 Task: Search one way flight ticket for 1 adult, 1 child, 1 infant in seat in premium economy from Vineyard Haven: Martha's Vineyard Airport to Raleigh: Raleigh-durham International Airport on 8-5-2023. Number of bags: 6 checked bags. Price is upto 50000. Outbound departure time preference is 21:30.
Action: Mouse moved to (317, 307)
Screenshot: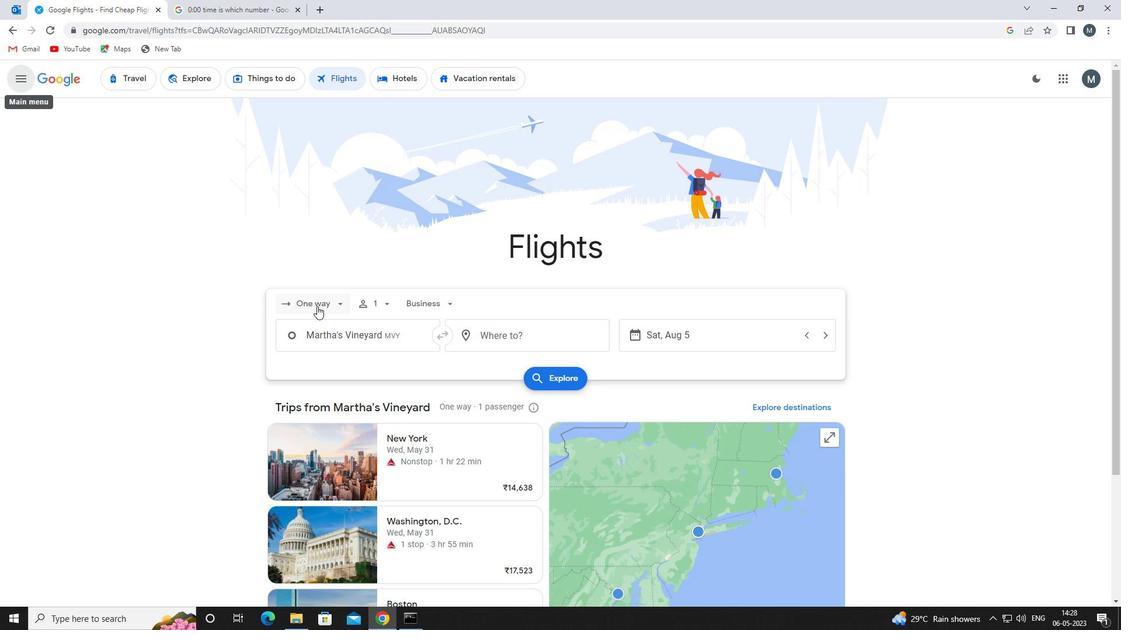 
Action: Mouse pressed left at (317, 307)
Screenshot: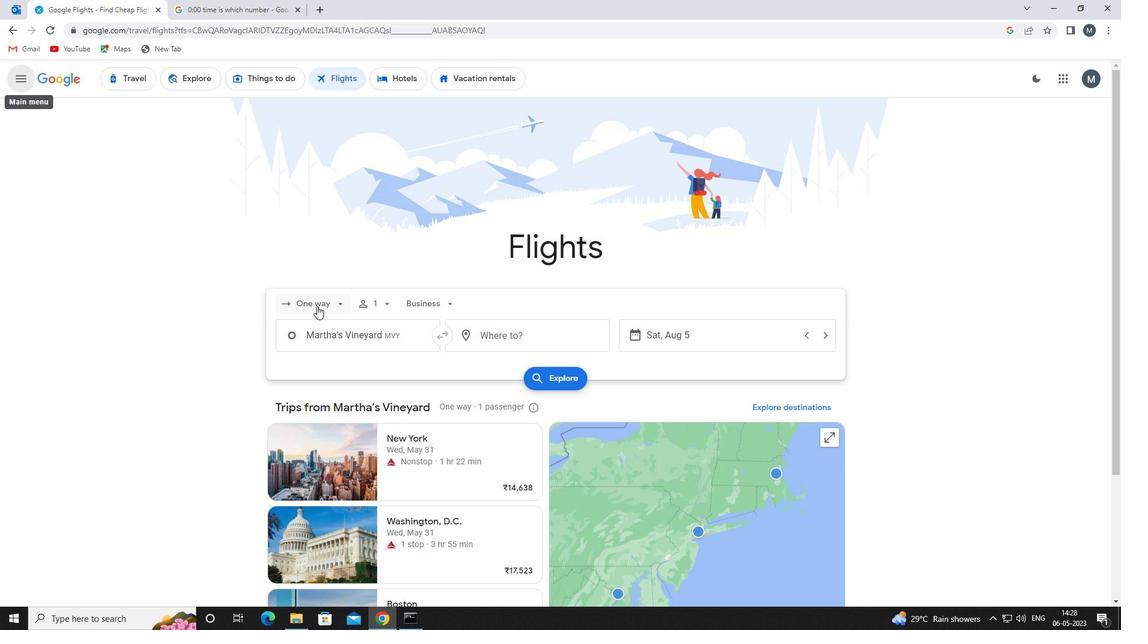 
Action: Mouse moved to (325, 363)
Screenshot: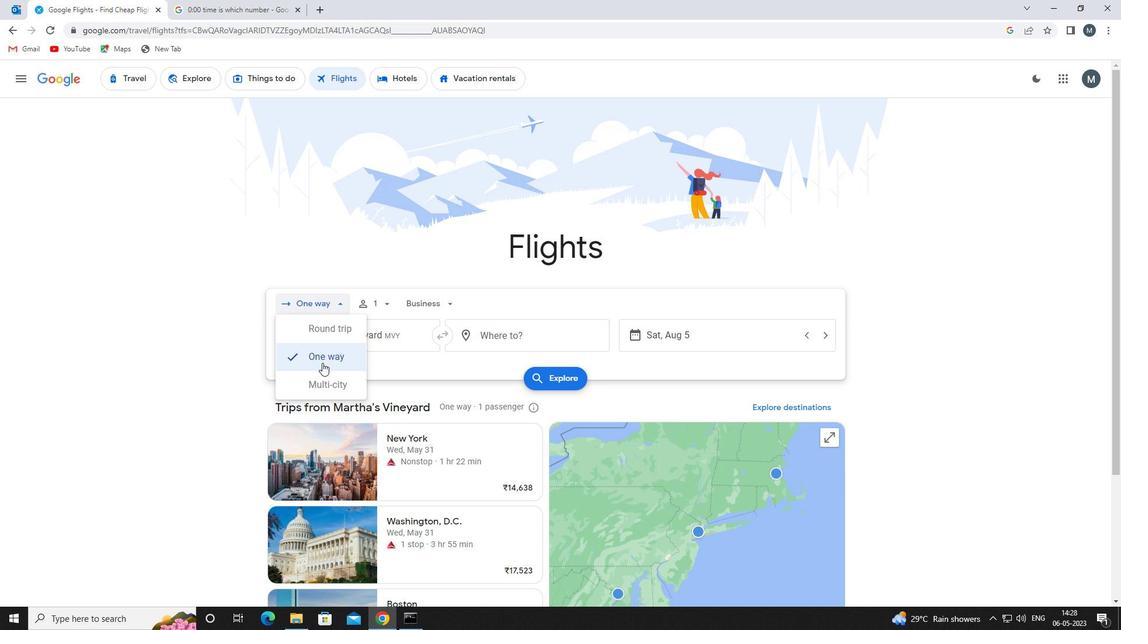 
Action: Mouse pressed left at (325, 363)
Screenshot: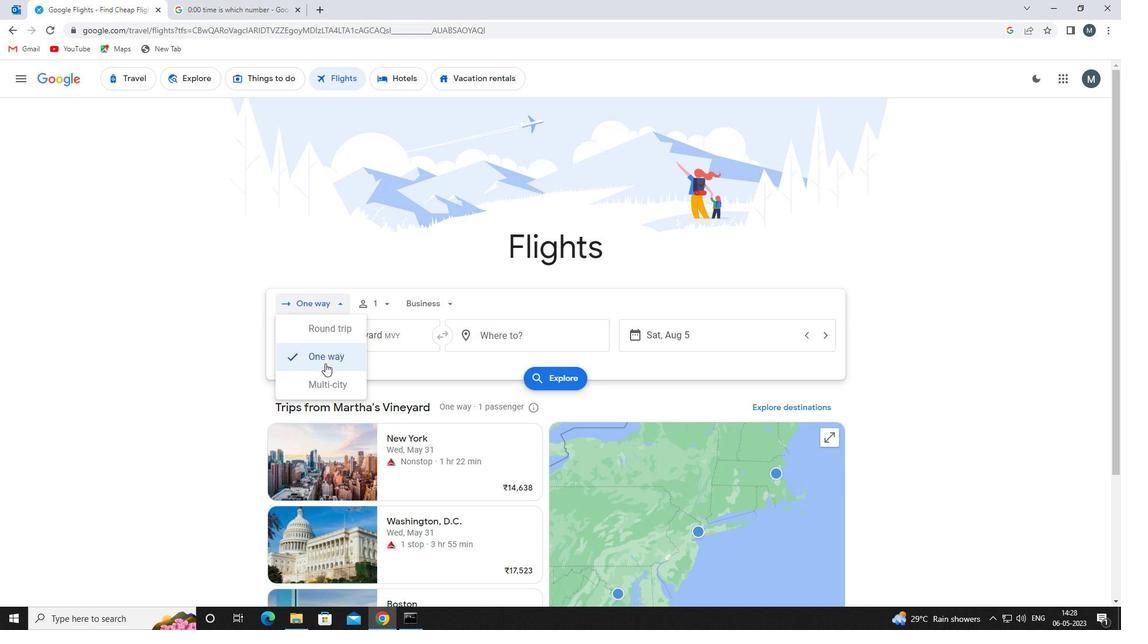 
Action: Mouse moved to (380, 306)
Screenshot: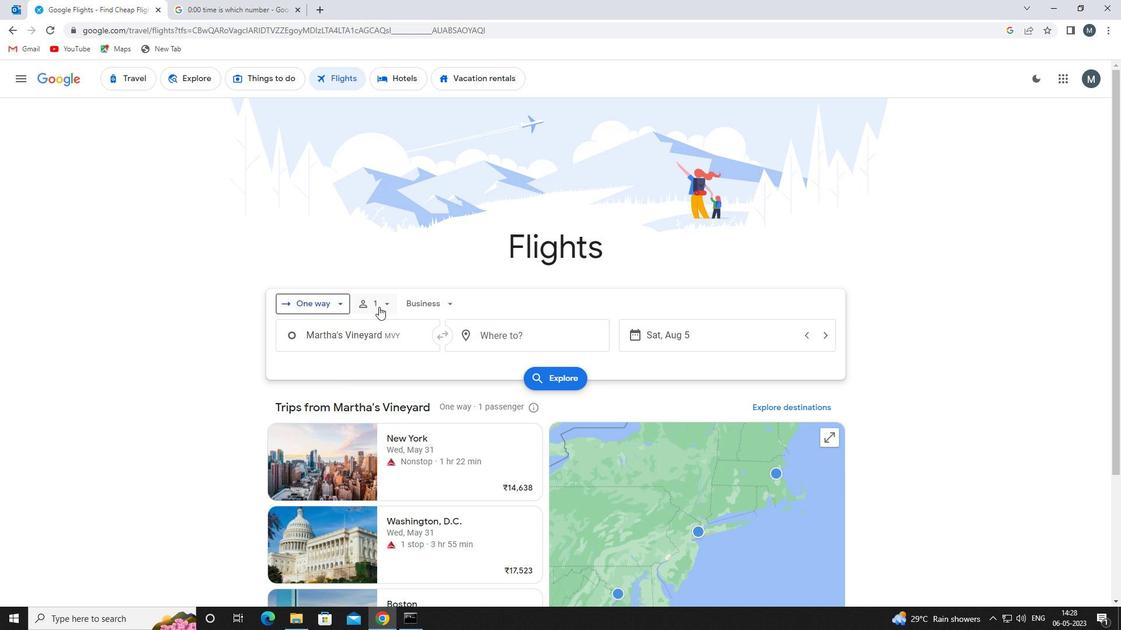 
Action: Mouse pressed left at (380, 306)
Screenshot: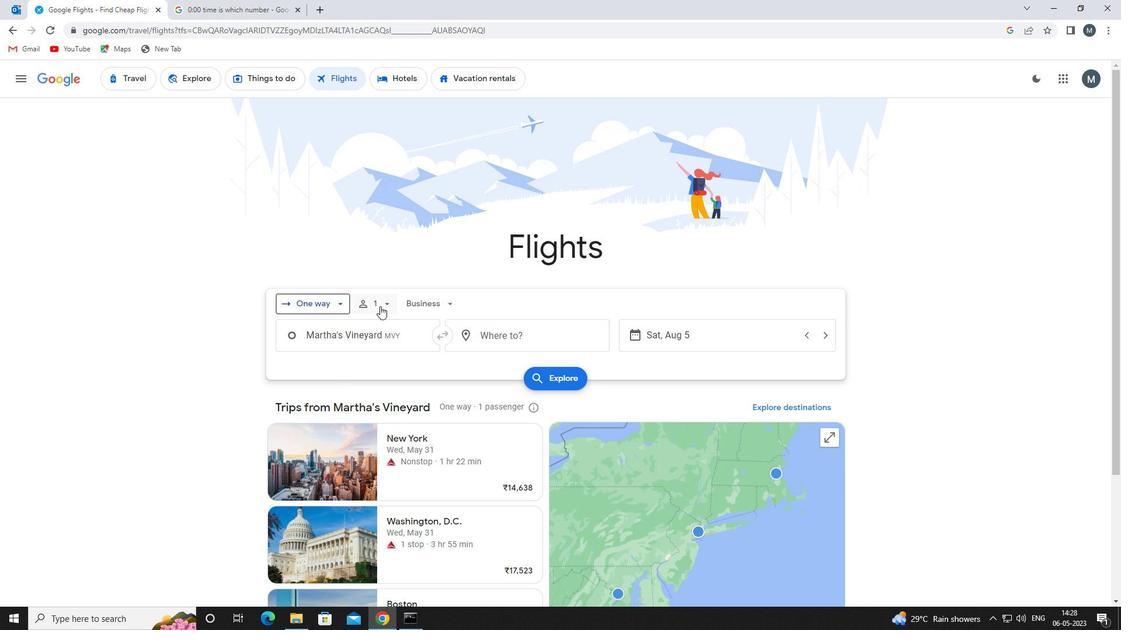 
Action: Mouse moved to (479, 394)
Screenshot: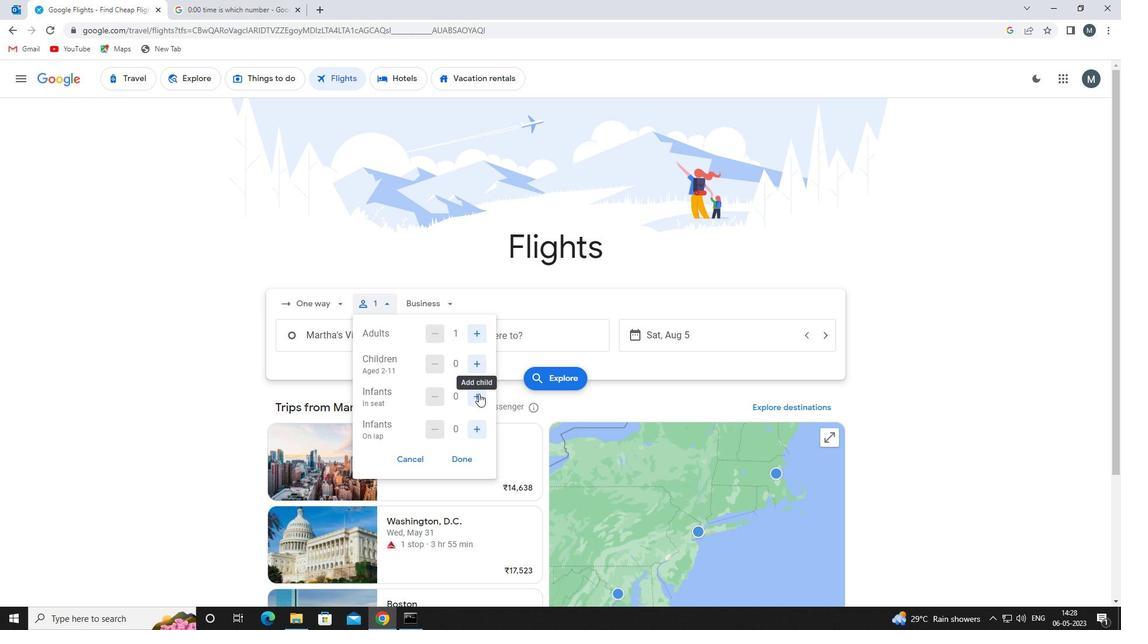
Action: Mouse pressed left at (479, 394)
Screenshot: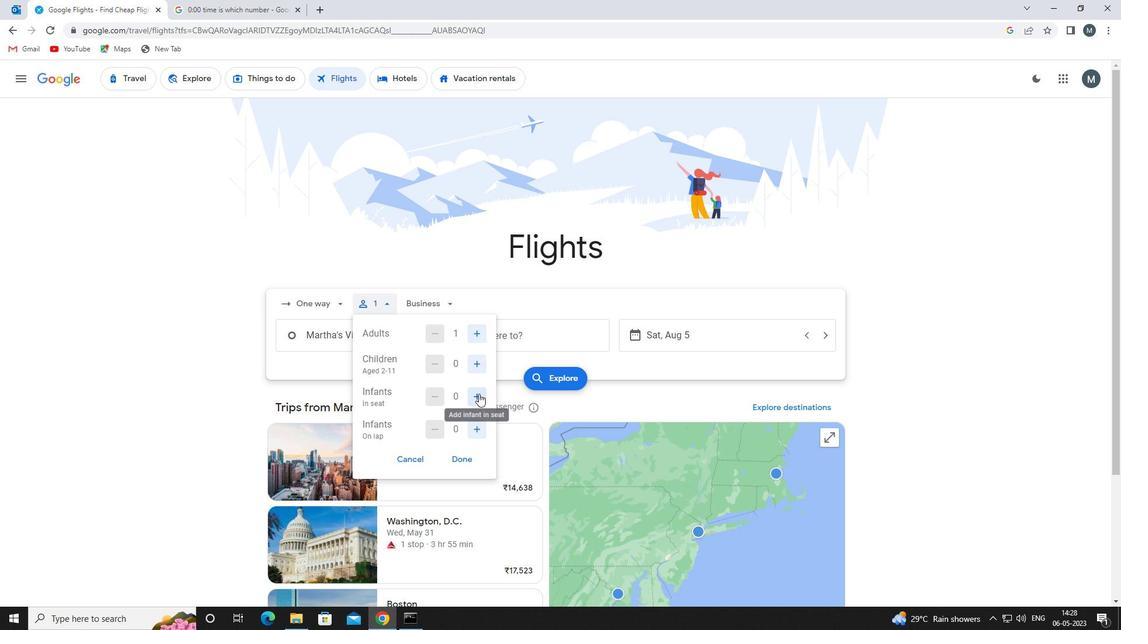 
Action: Mouse moved to (473, 363)
Screenshot: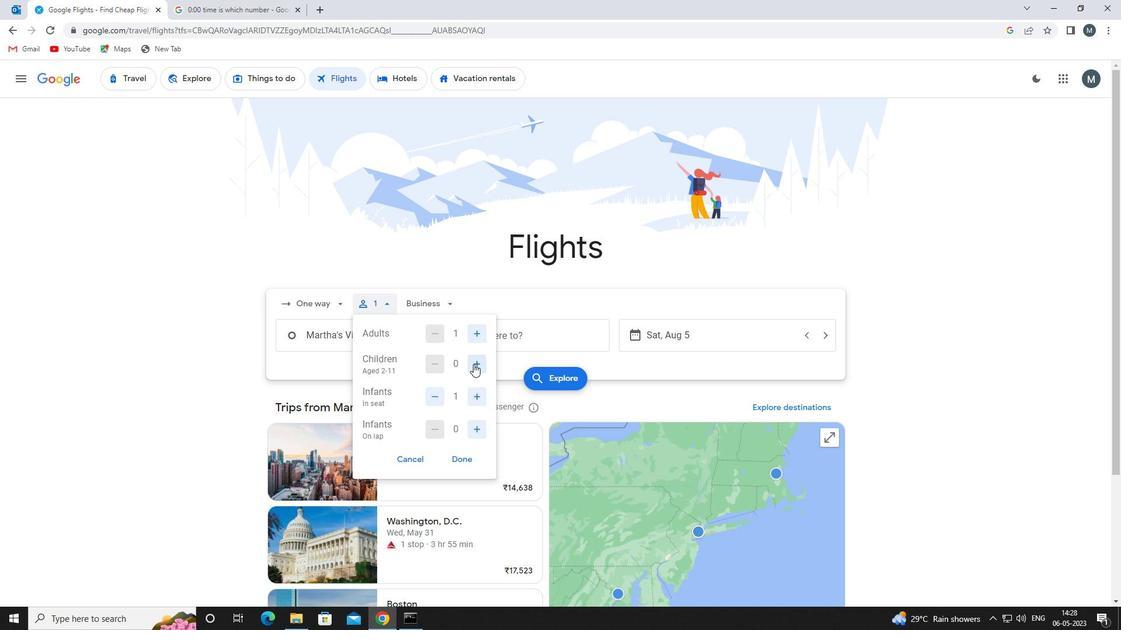 
Action: Mouse pressed left at (473, 363)
Screenshot: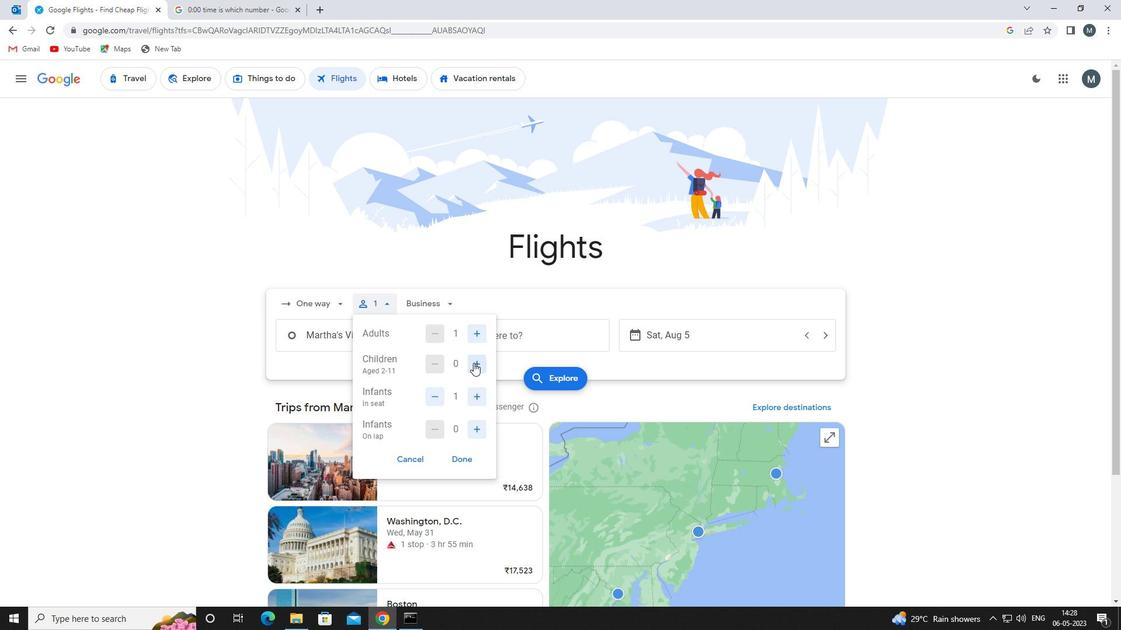 
Action: Mouse moved to (467, 459)
Screenshot: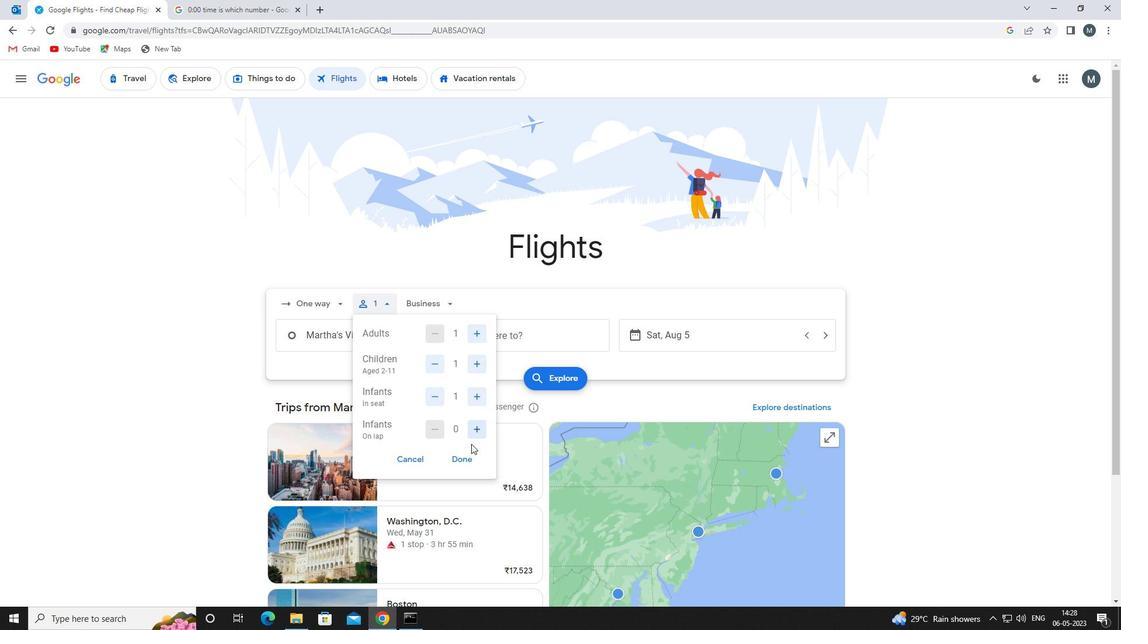 
Action: Mouse pressed left at (467, 459)
Screenshot: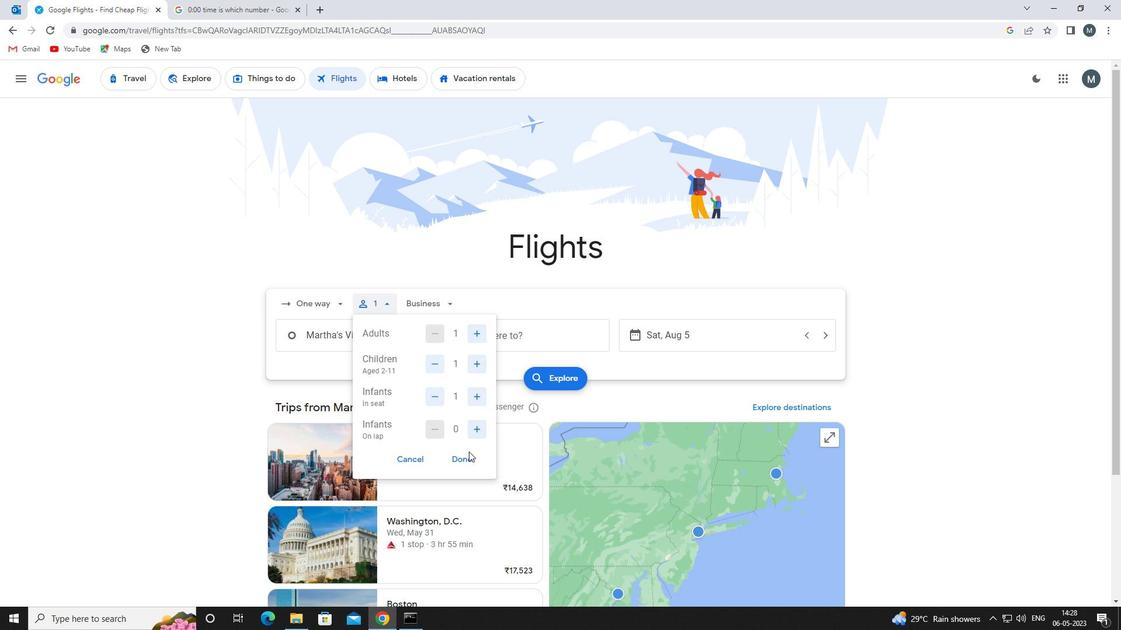 
Action: Mouse moved to (428, 303)
Screenshot: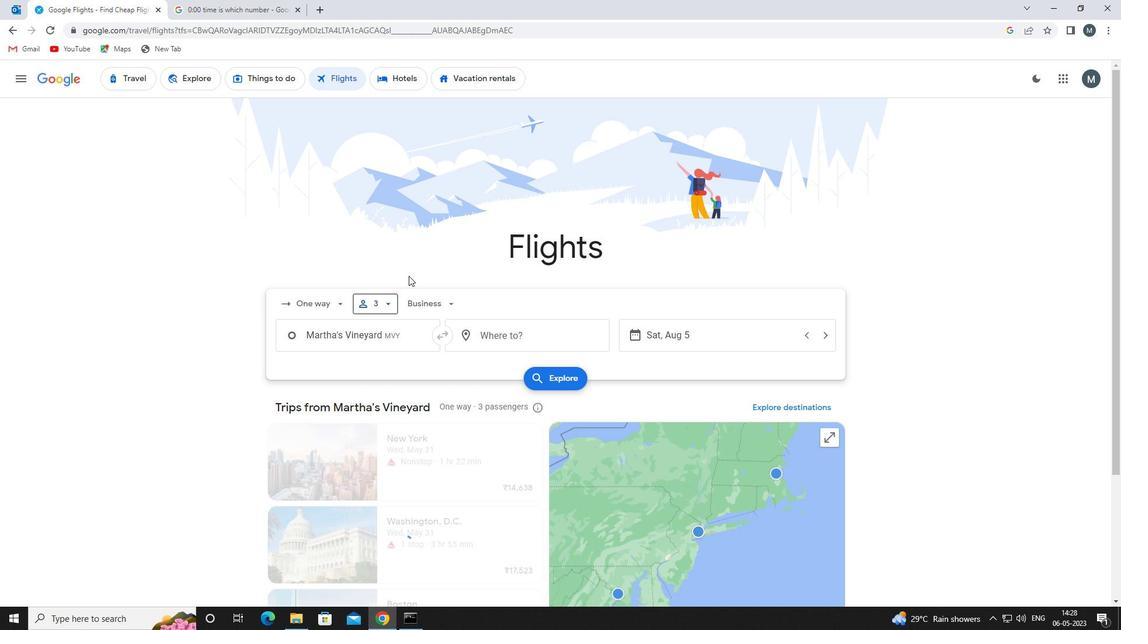 
Action: Mouse pressed left at (428, 303)
Screenshot: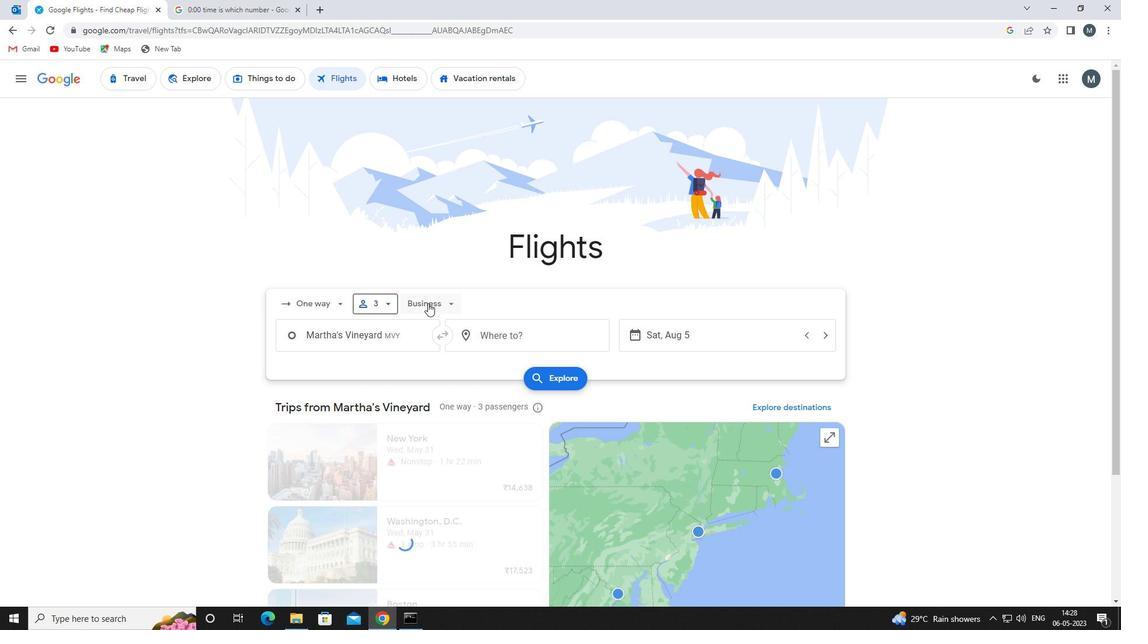 
Action: Mouse moved to (441, 356)
Screenshot: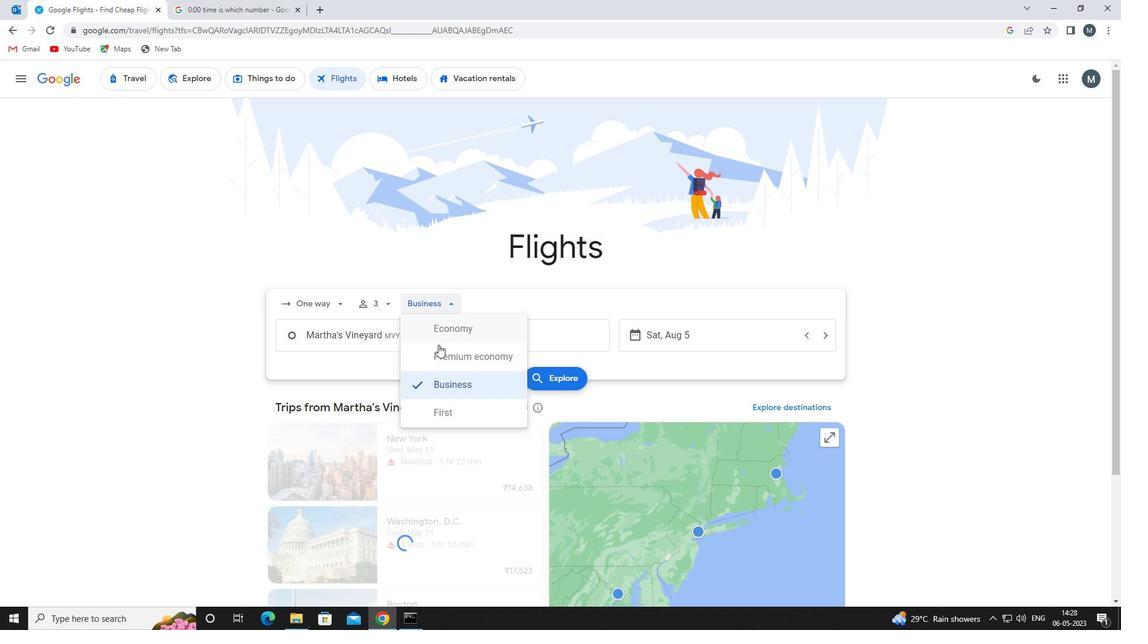 
Action: Mouse pressed left at (441, 356)
Screenshot: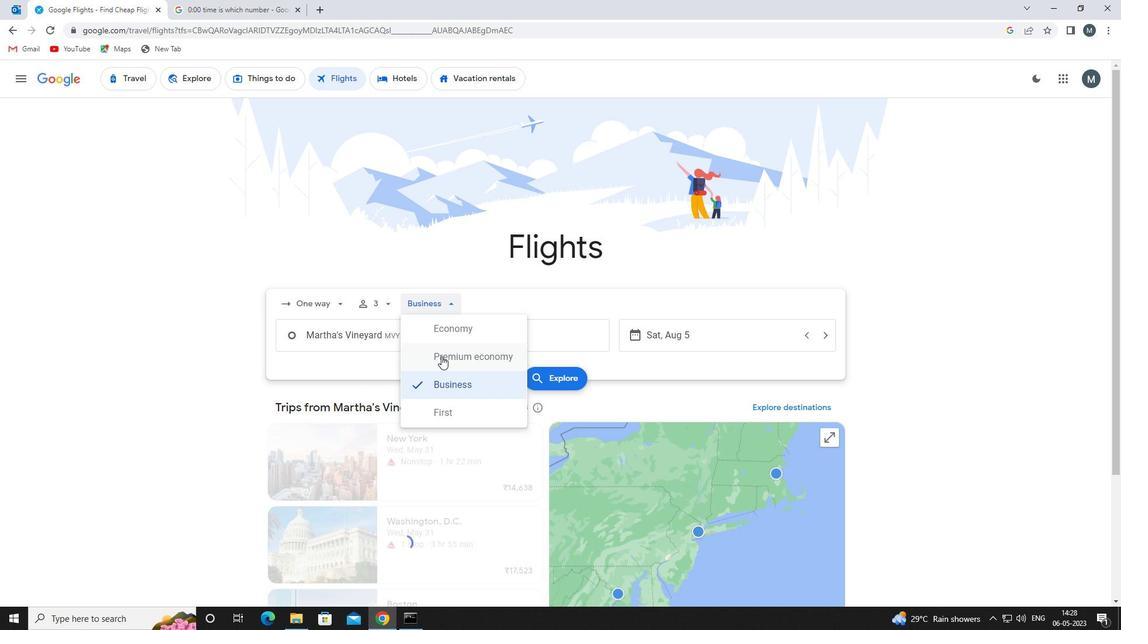 
Action: Mouse moved to (362, 333)
Screenshot: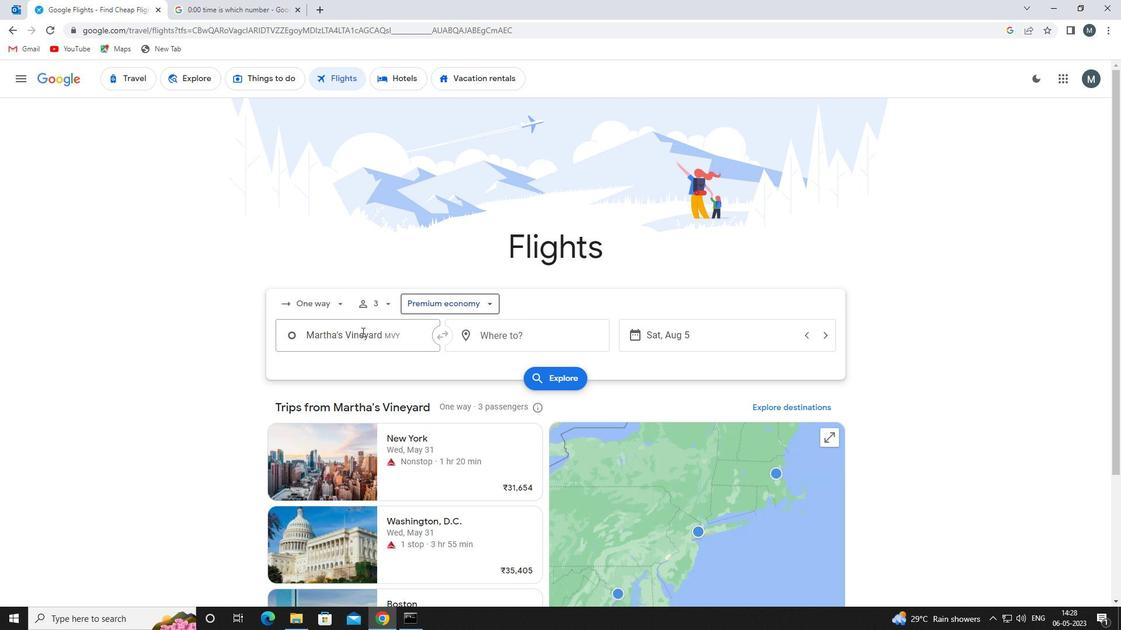 
Action: Mouse pressed left at (362, 333)
Screenshot: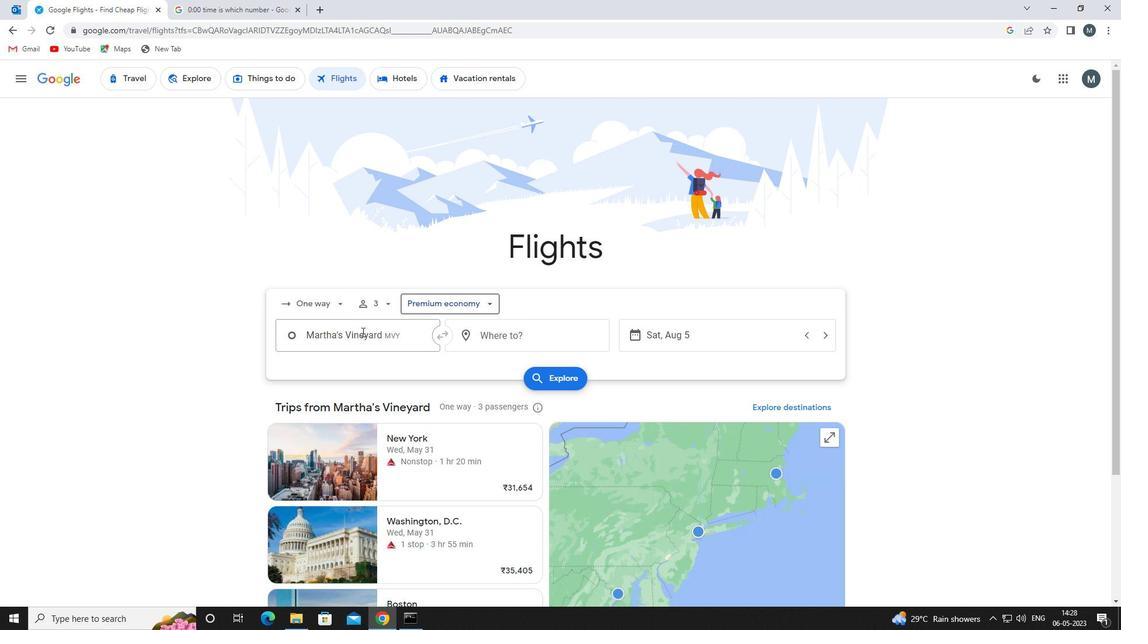 
Action: Mouse moved to (360, 333)
Screenshot: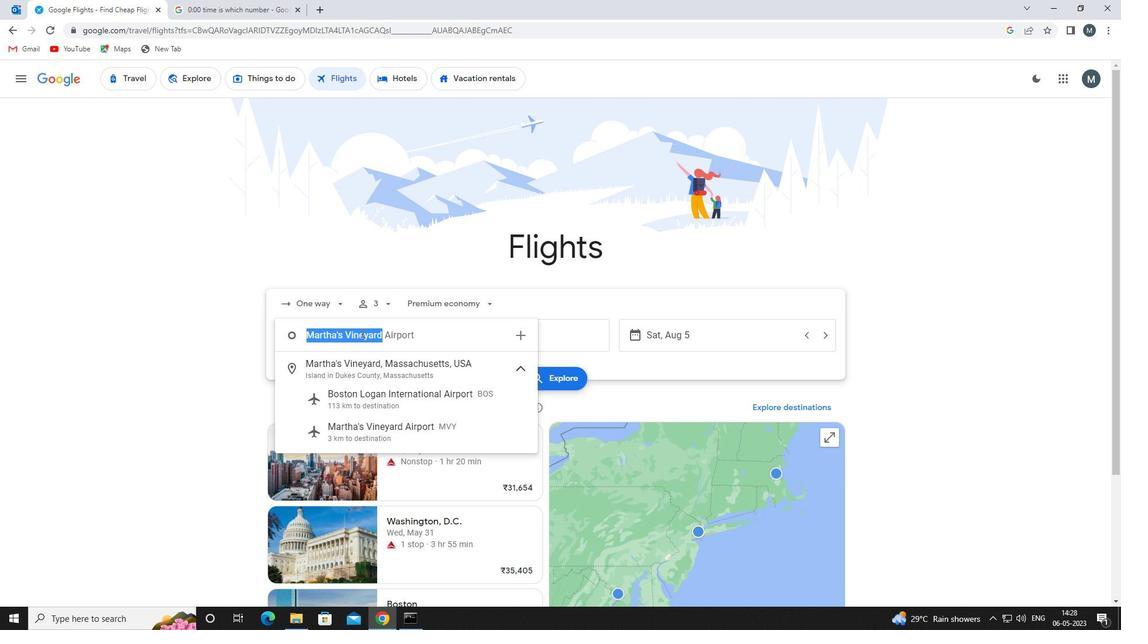 
Action: Key pressed marths
Screenshot: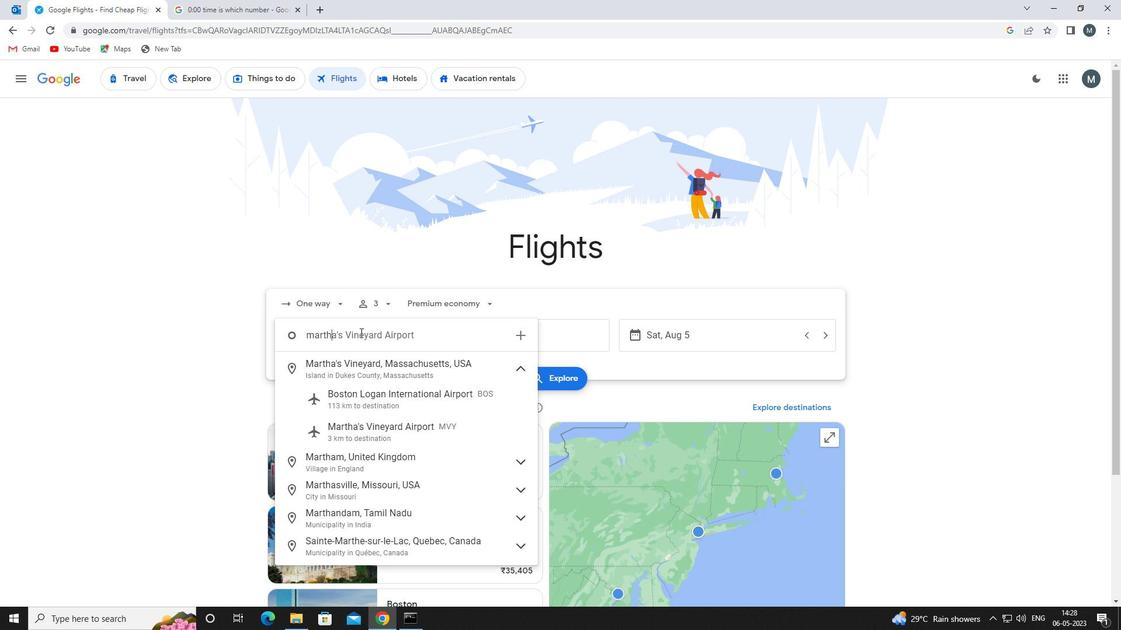 
Action: Mouse moved to (406, 432)
Screenshot: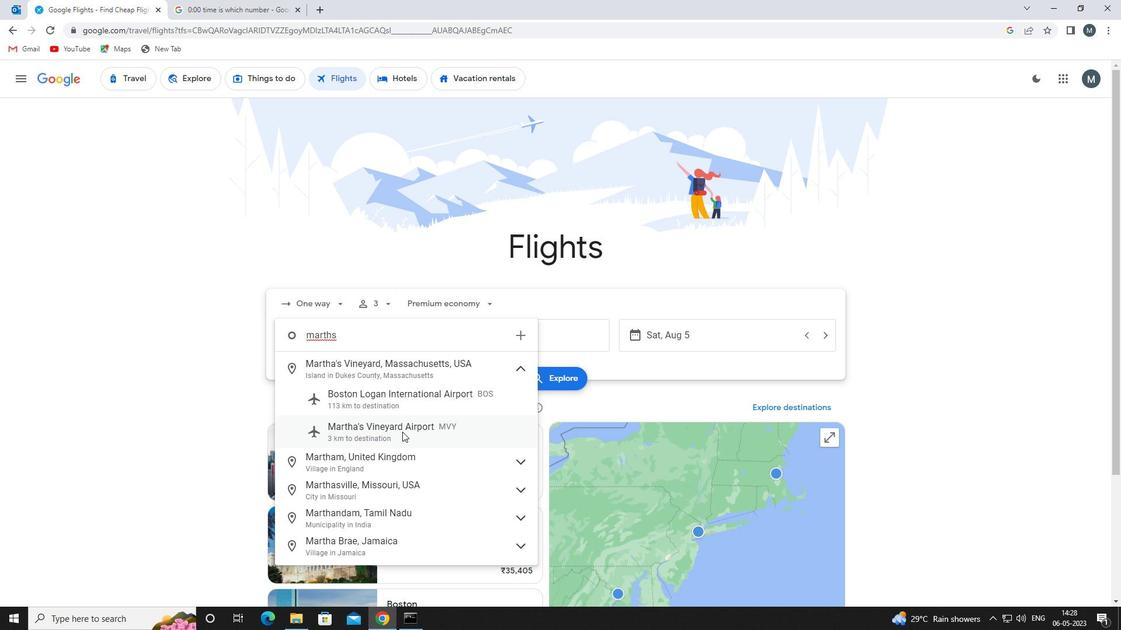 
Action: Mouse pressed left at (406, 432)
Screenshot: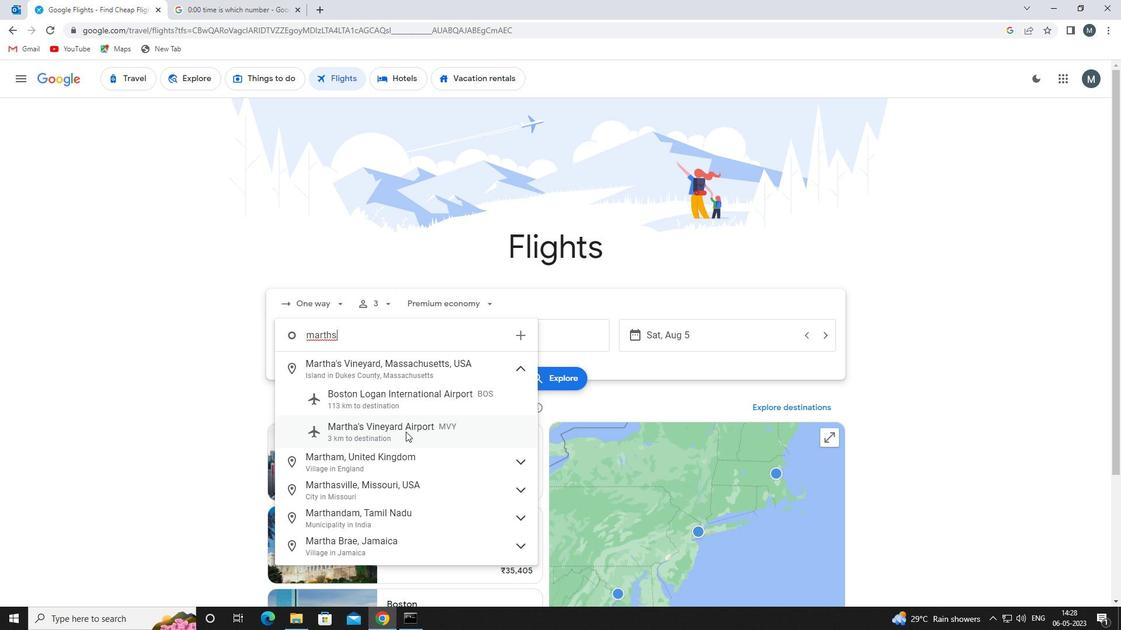 
Action: Mouse moved to (511, 341)
Screenshot: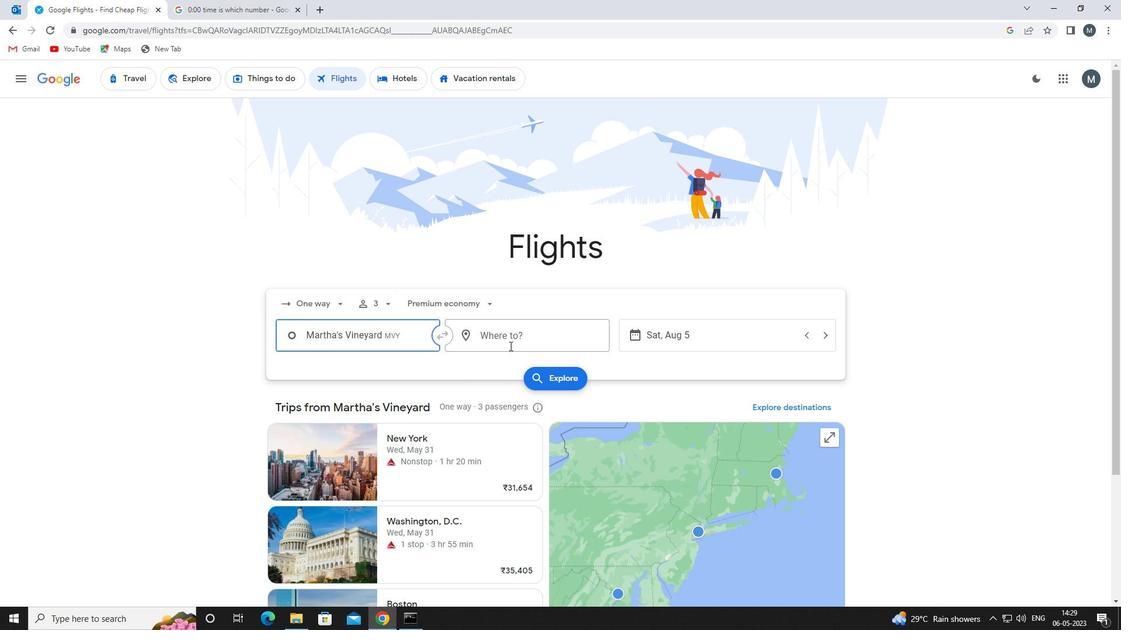 
Action: Mouse pressed left at (511, 341)
Screenshot: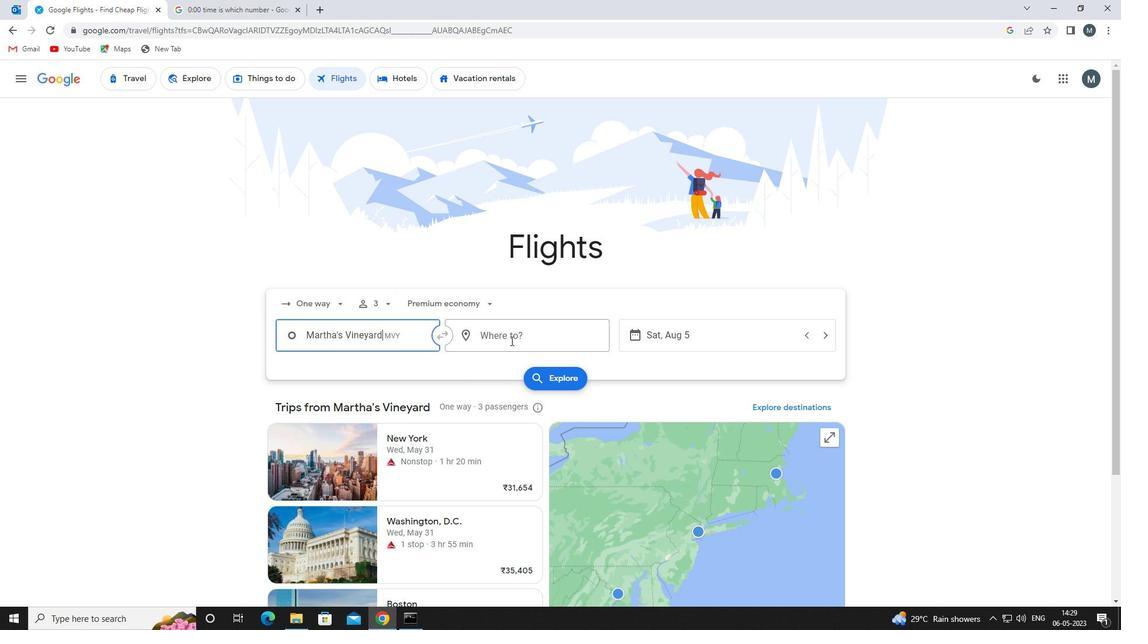 
Action: Mouse moved to (510, 341)
Screenshot: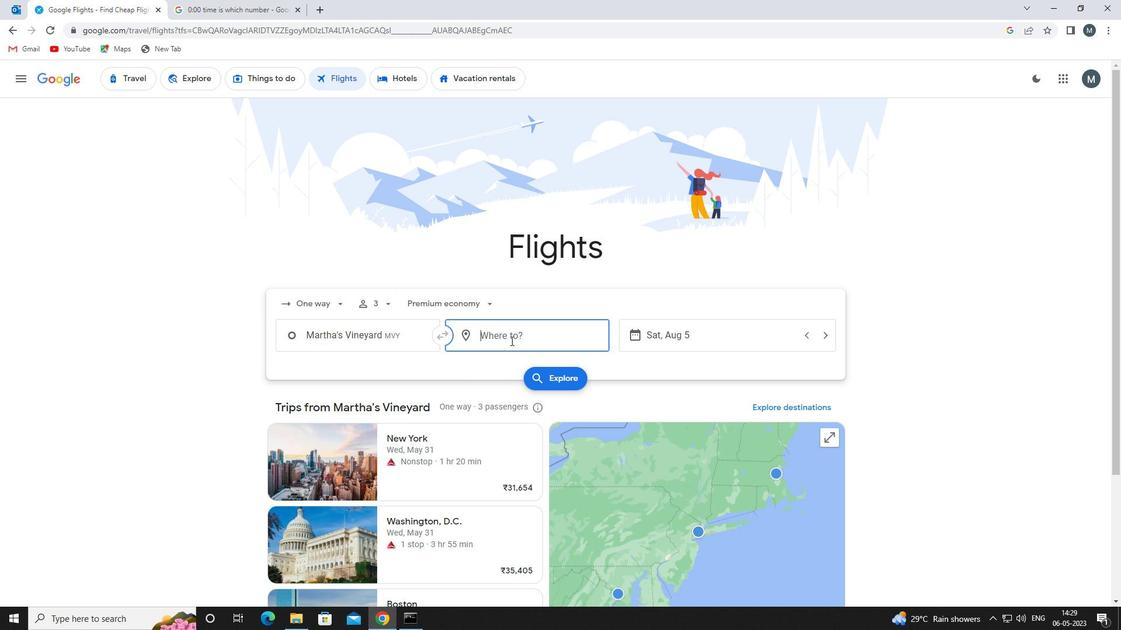 
Action: Key pressed raleigh<Key.space>d
Screenshot: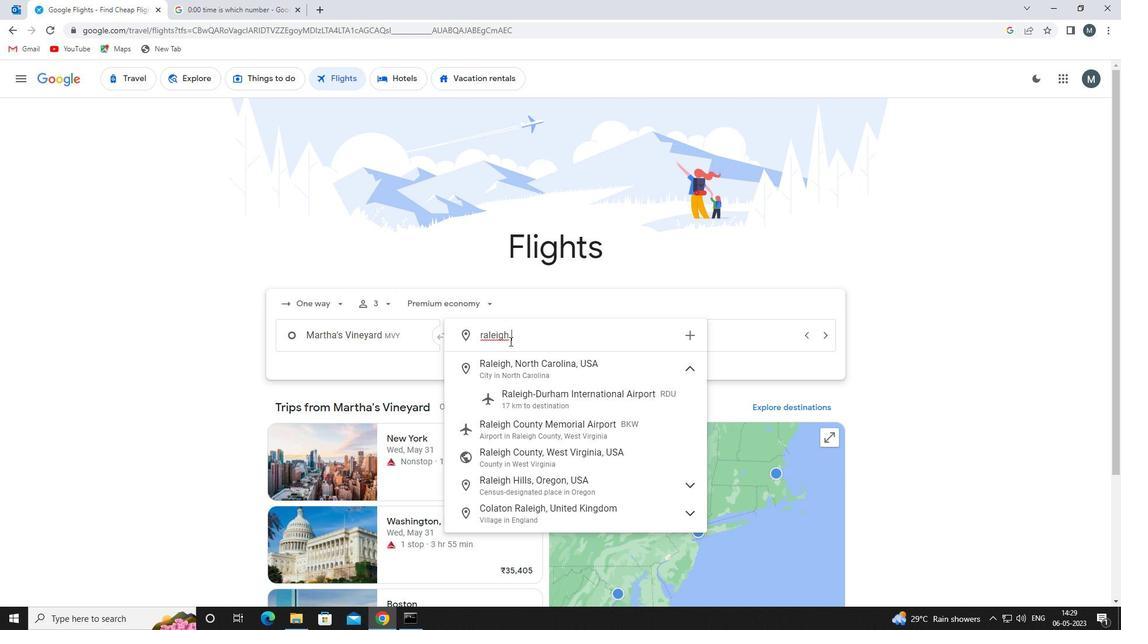 
Action: Mouse moved to (519, 366)
Screenshot: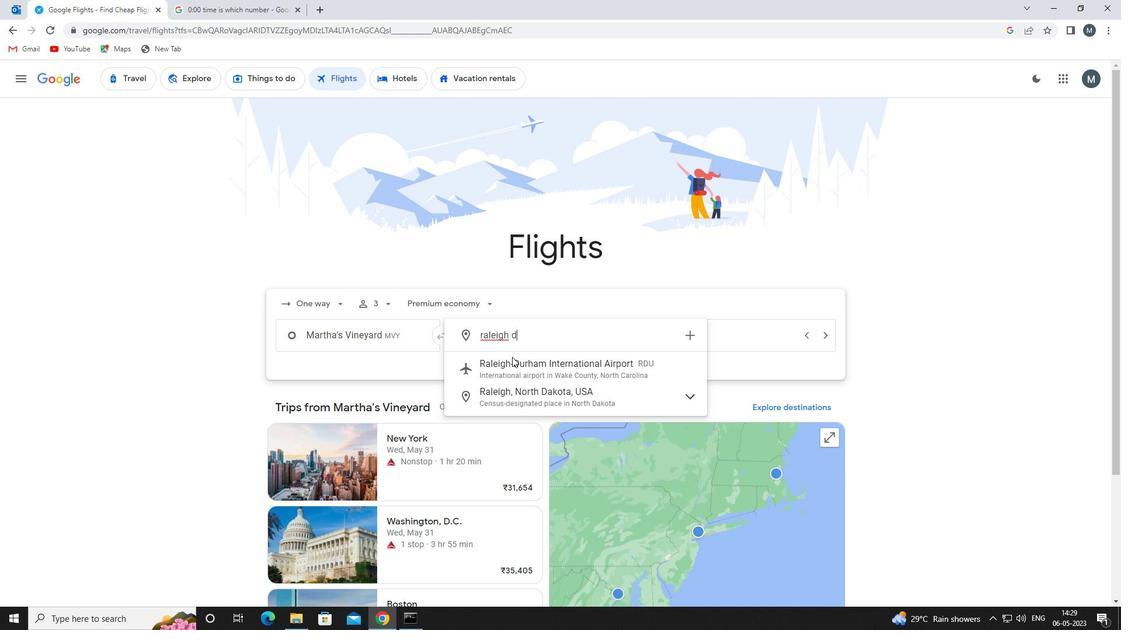 
Action: Mouse pressed left at (519, 366)
Screenshot: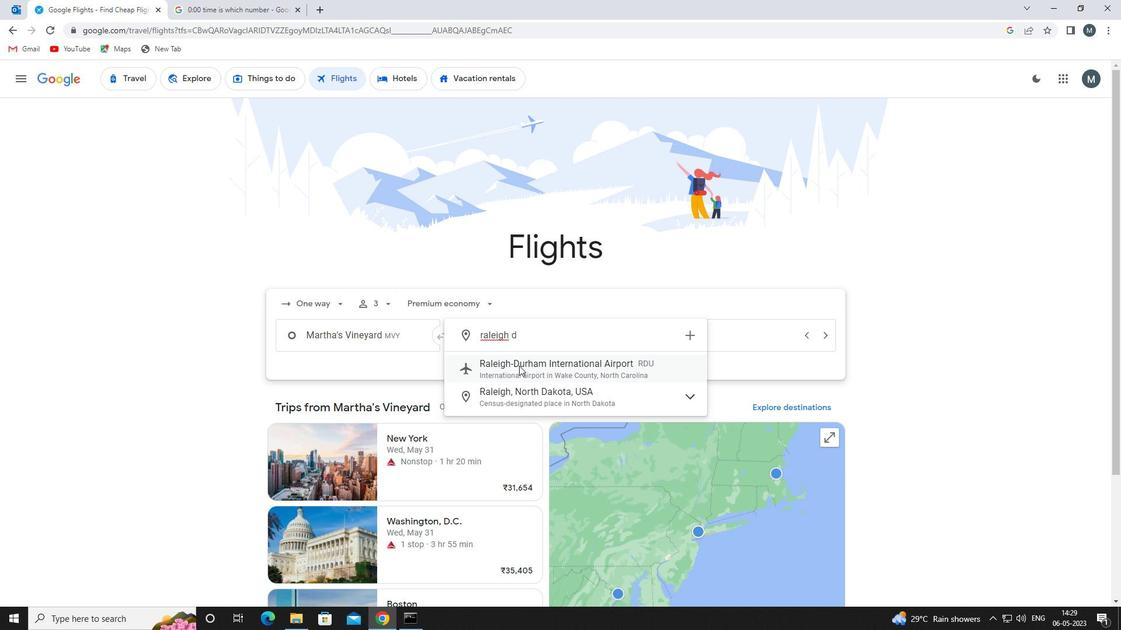 
Action: Mouse moved to (659, 338)
Screenshot: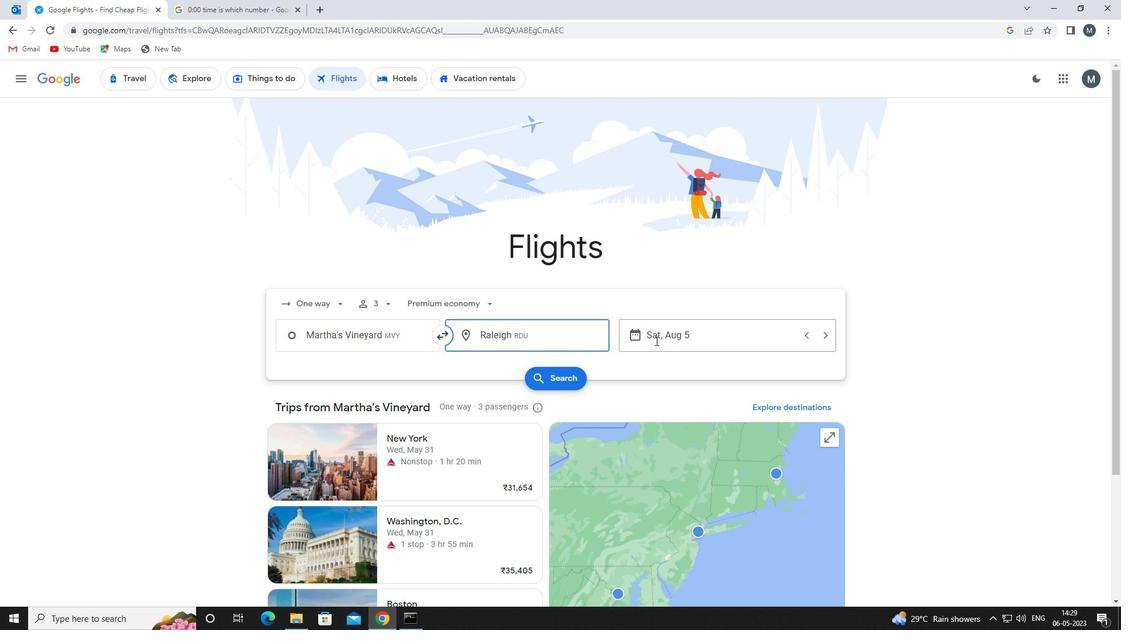 
Action: Mouse pressed left at (659, 338)
Screenshot: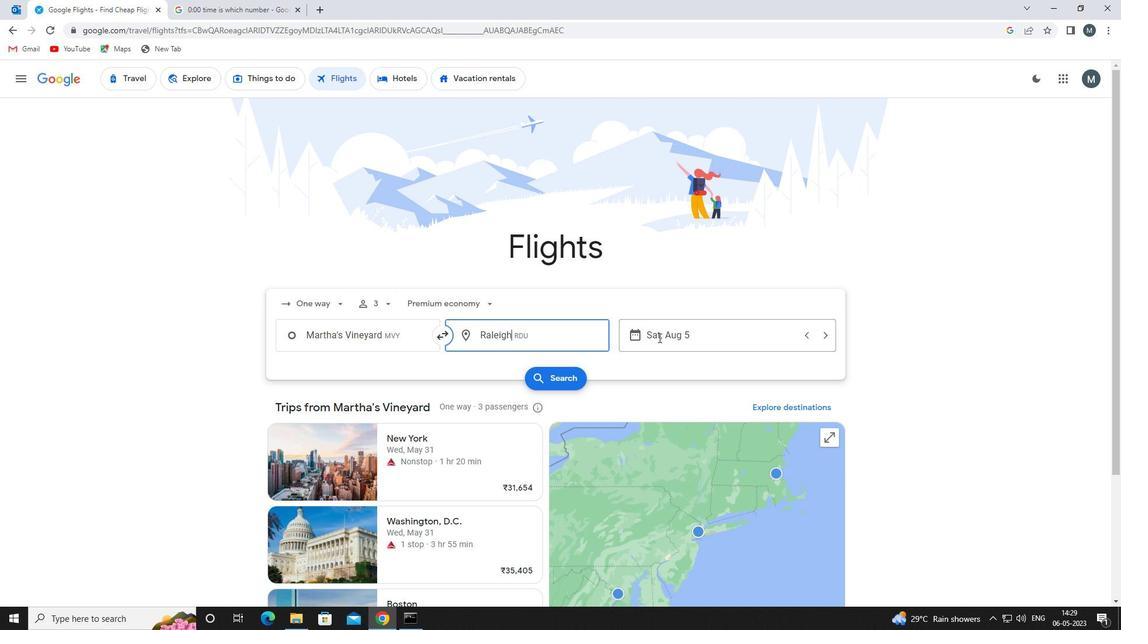 
Action: Mouse moved to (588, 398)
Screenshot: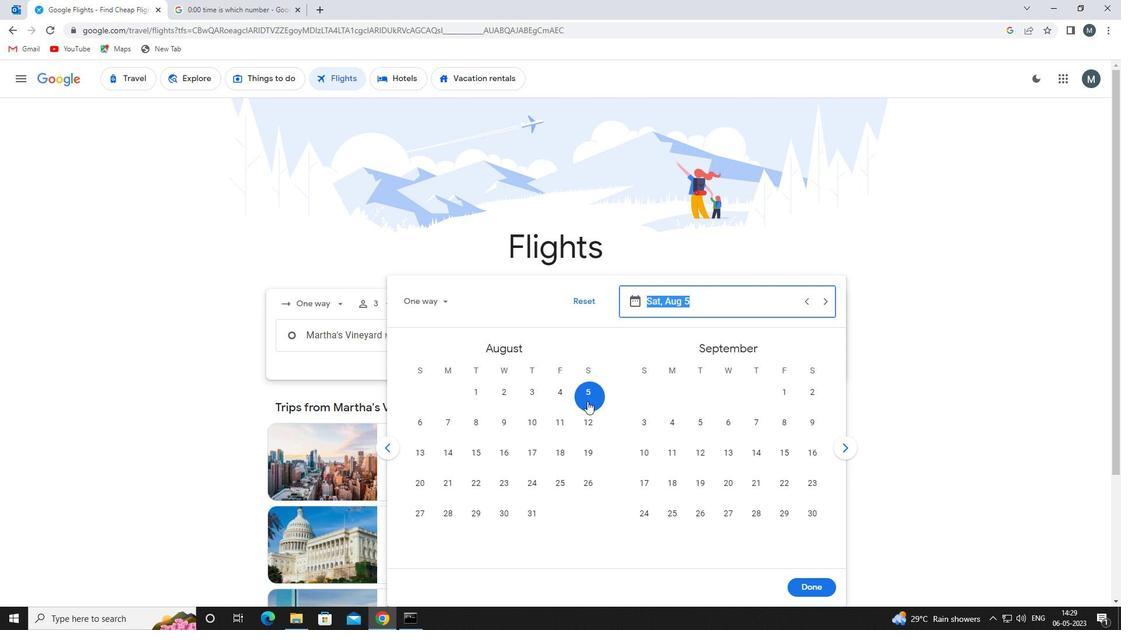 
Action: Mouse pressed left at (588, 398)
Screenshot: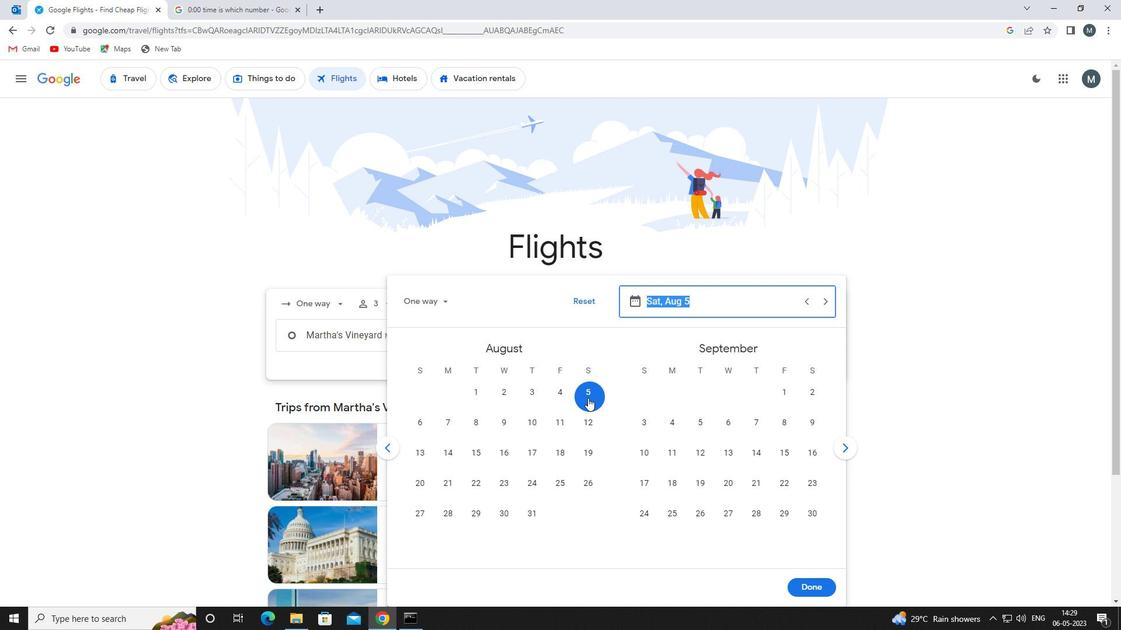 
Action: Mouse moved to (817, 585)
Screenshot: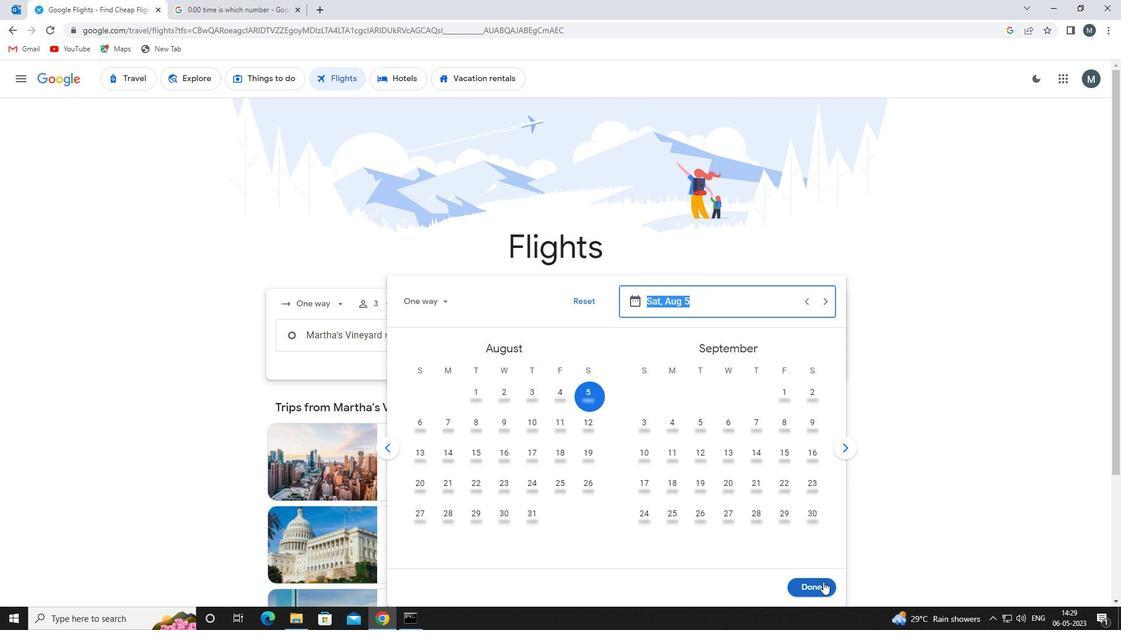 
Action: Mouse pressed left at (817, 585)
Screenshot: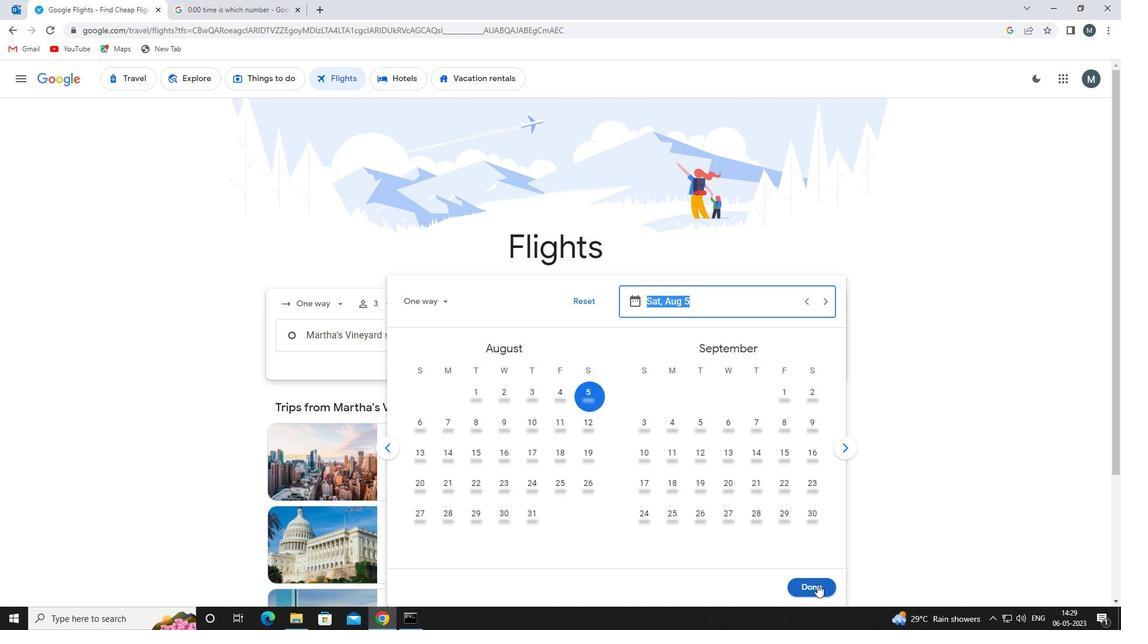 
Action: Mouse moved to (569, 385)
Screenshot: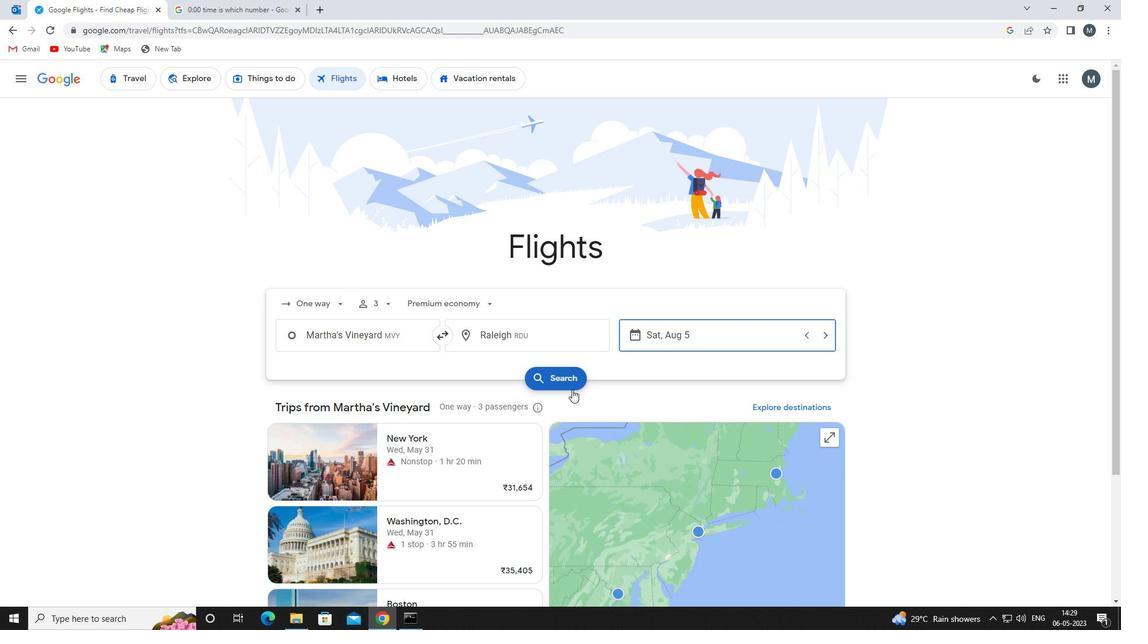 
Action: Mouse pressed left at (569, 385)
Screenshot: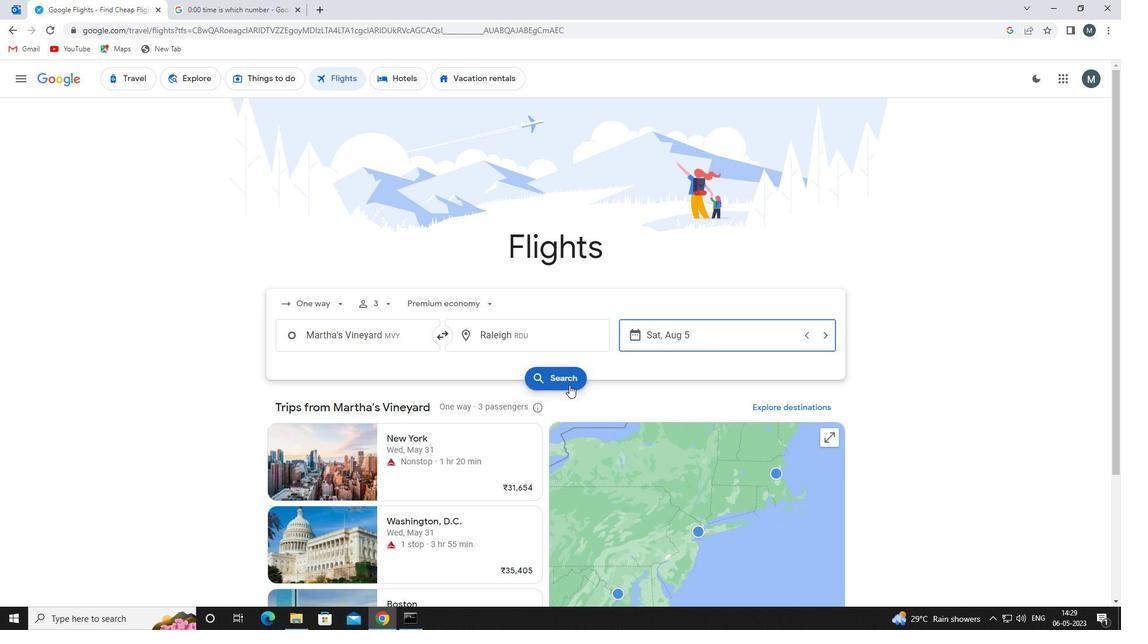 
Action: Mouse moved to (304, 182)
Screenshot: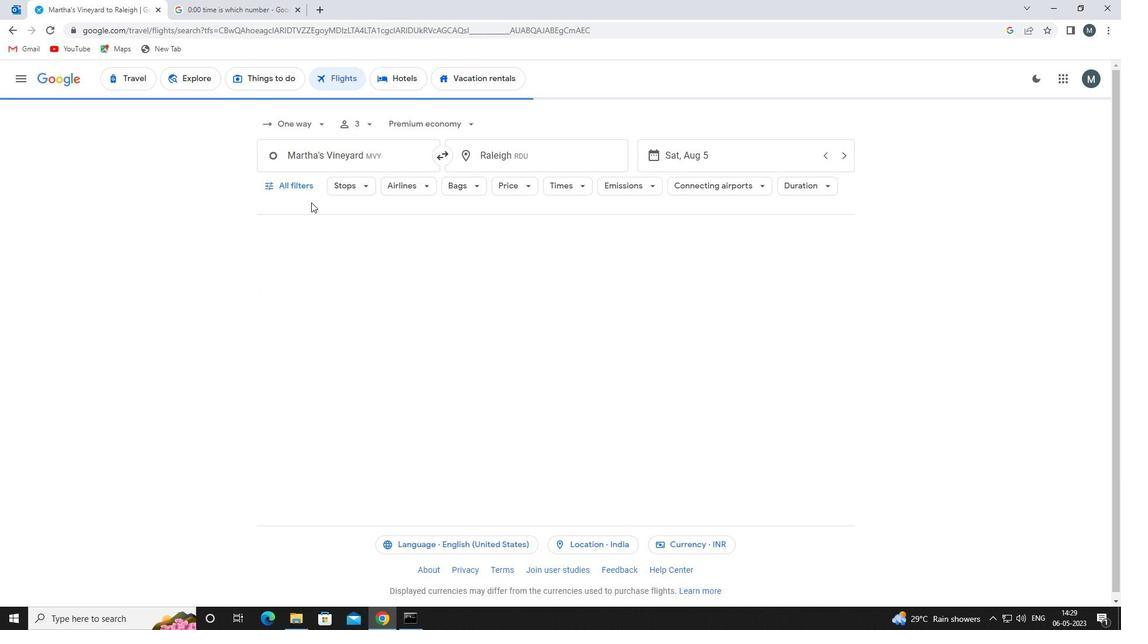 
Action: Mouse pressed left at (304, 182)
Screenshot: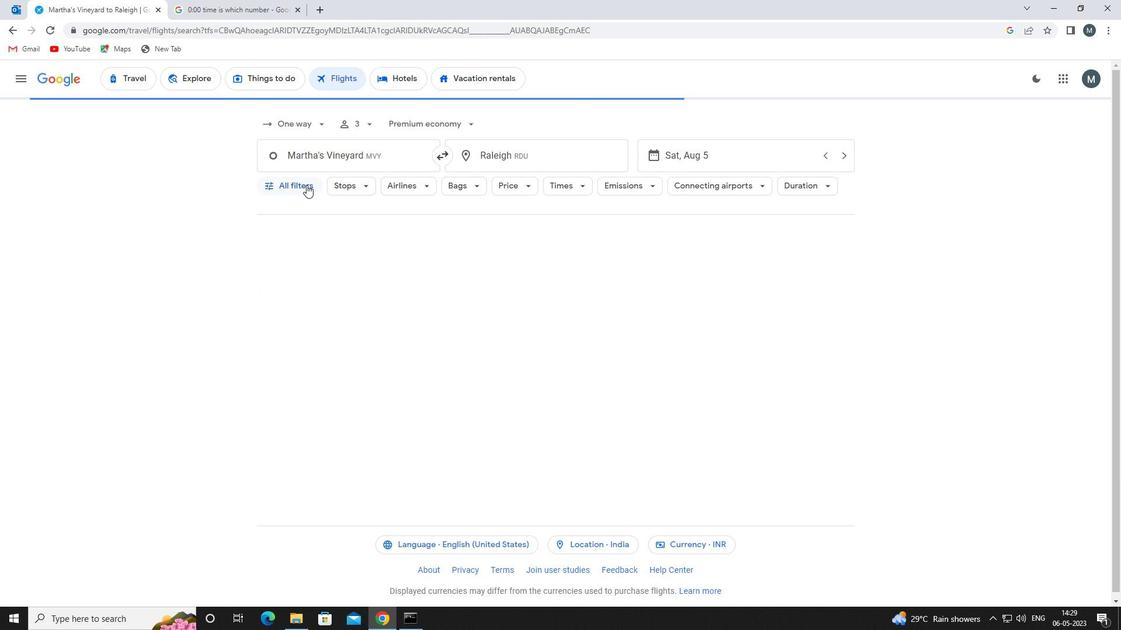 
Action: Mouse moved to (381, 333)
Screenshot: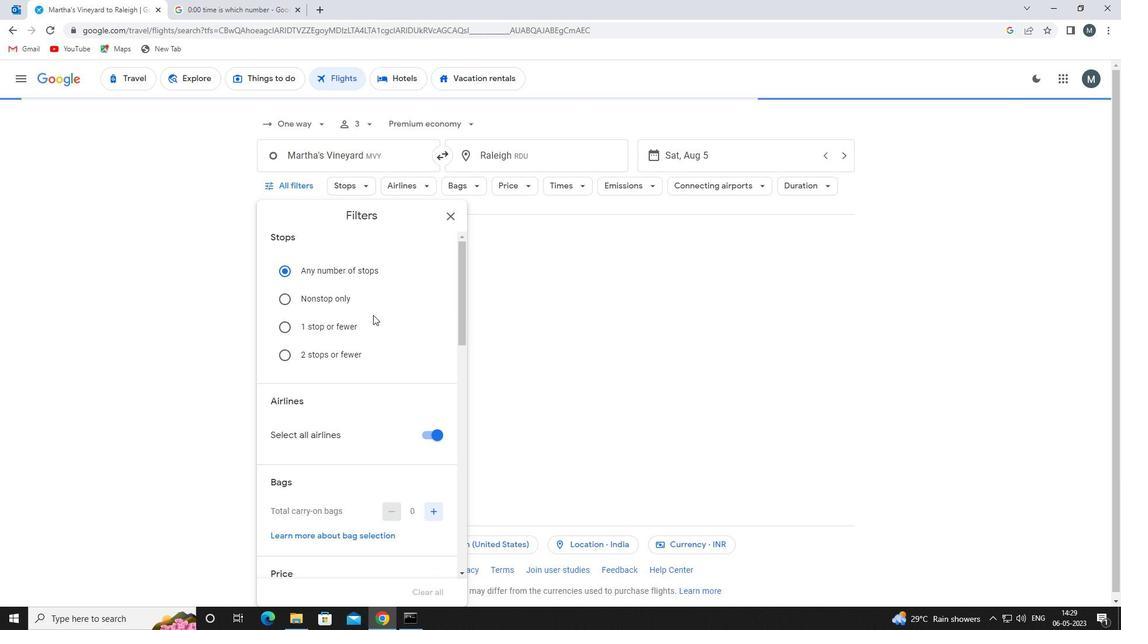 
Action: Mouse scrolled (381, 333) with delta (0, 0)
Screenshot: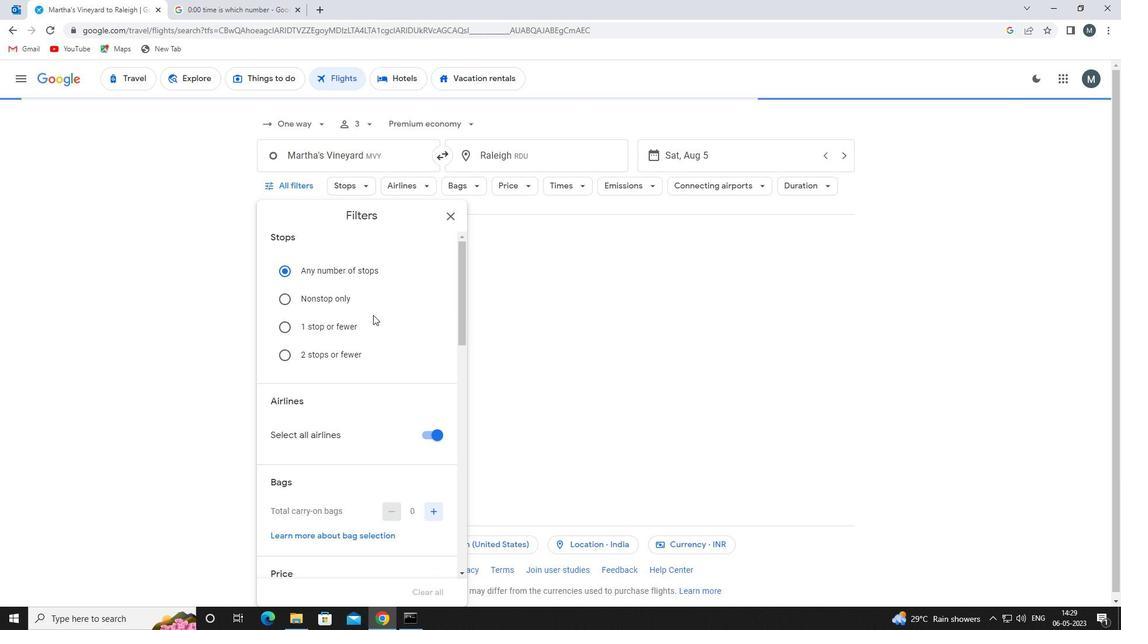
Action: Mouse moved to (381, 335)
Screenshot: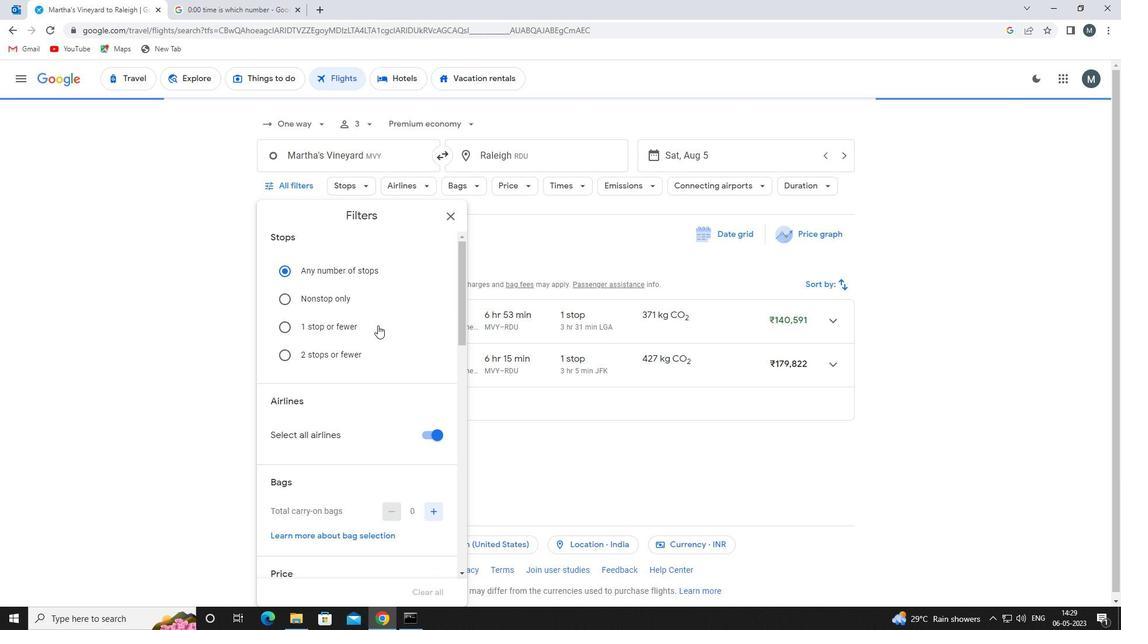 
Action: Mouse scrolled (381, 335) with delta (0, 0)
Screenshot: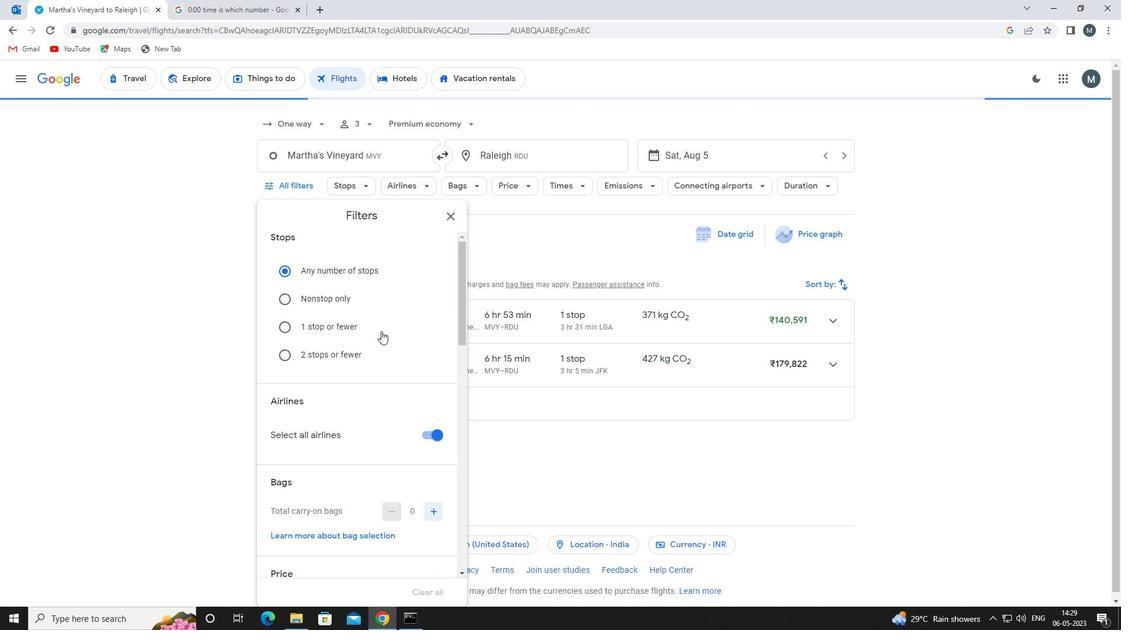 
Action: Mouse moved to (421, 321)
Screenshot: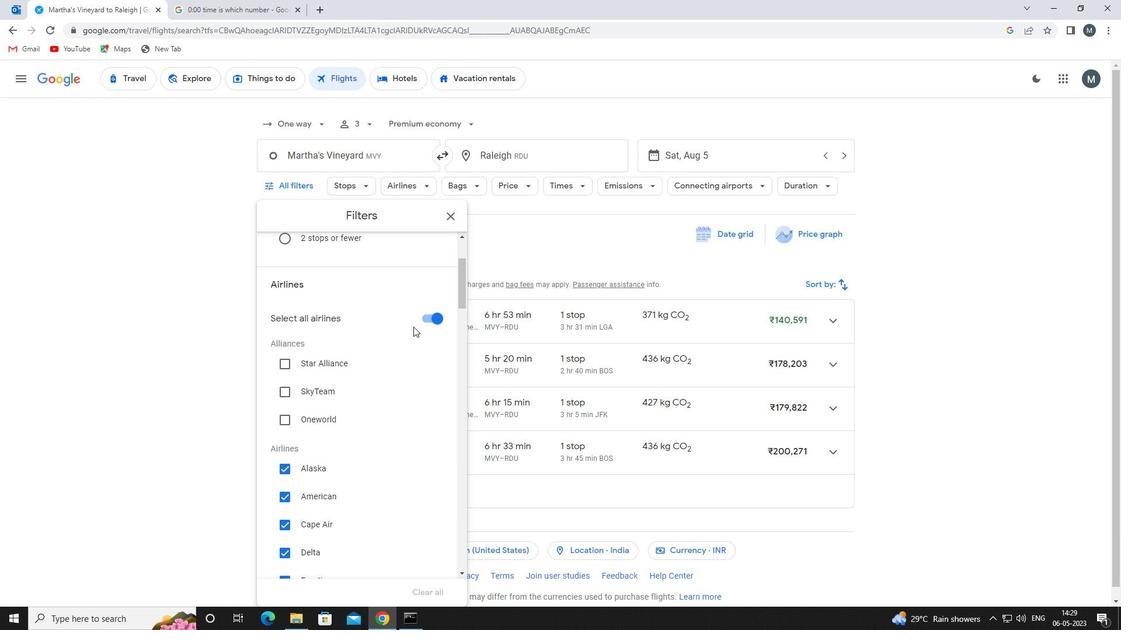 
Action: Mouse pressed left at (421, 321)
Screenshot: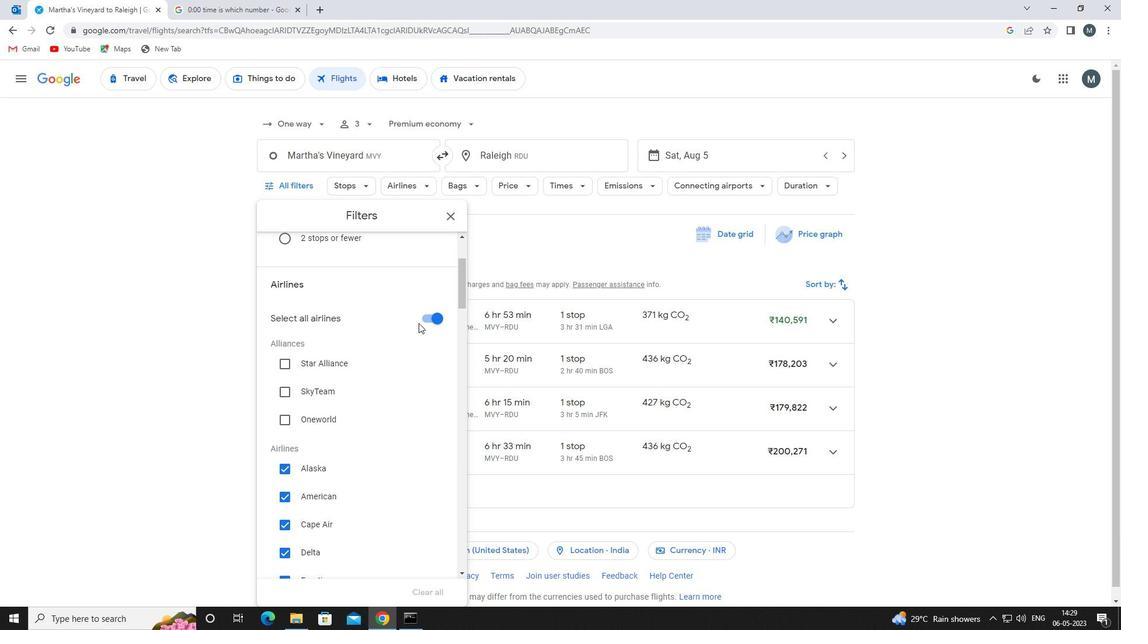 
Action: Mouse moved to (434, 318)
Screenshot: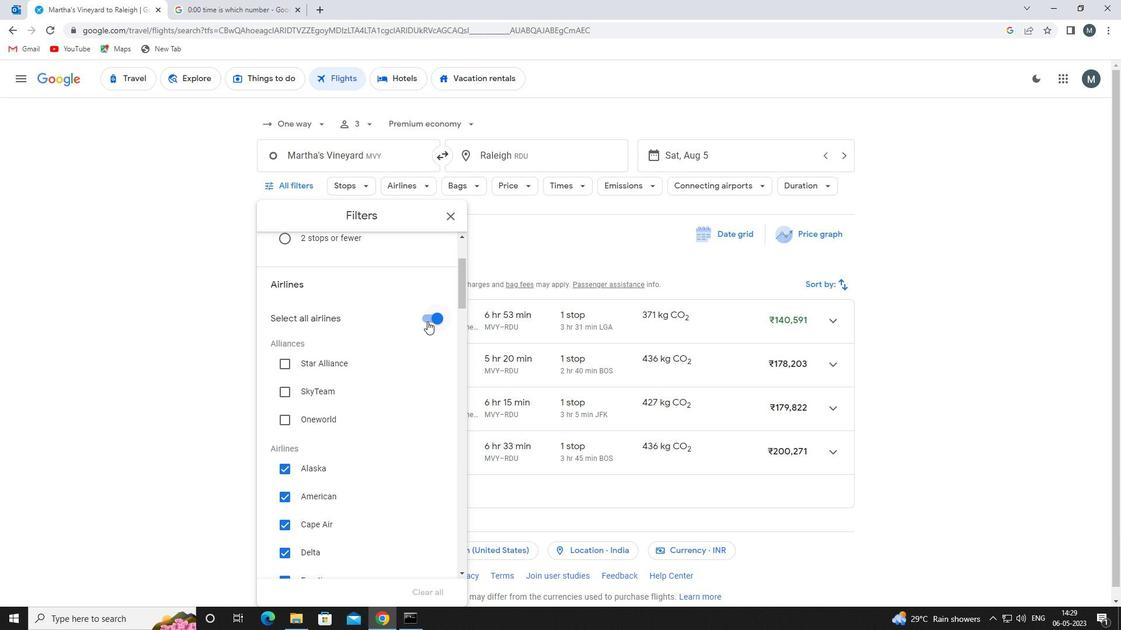 
Action: Mouse pressed left at (434, 318)
Screenshot: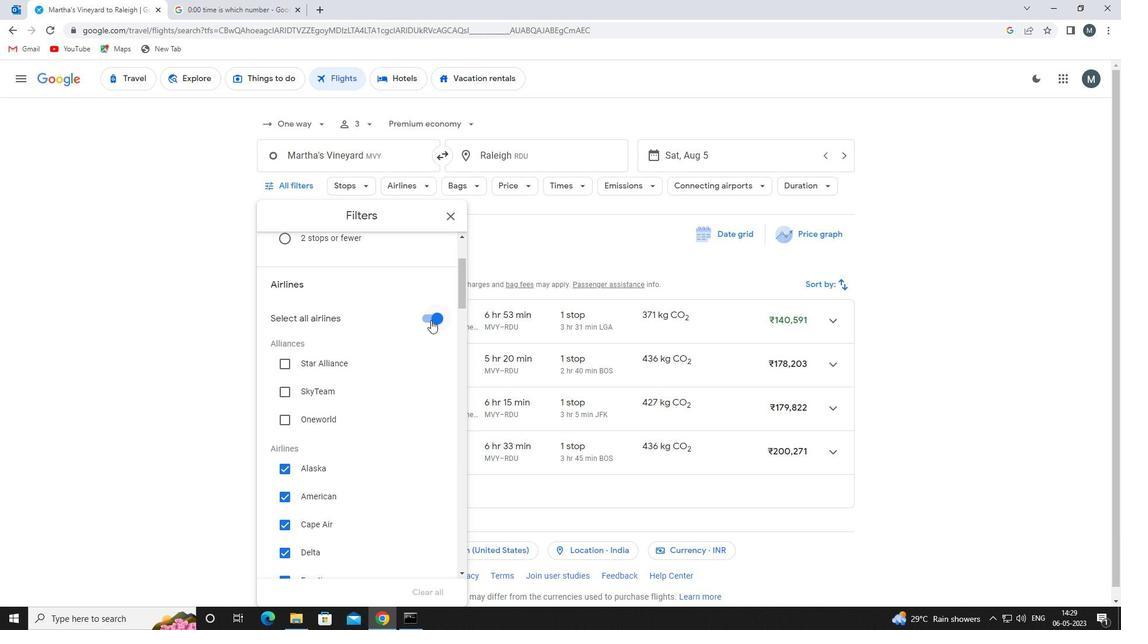 
Action: Mouse moved to (379, 339)
Screenshot: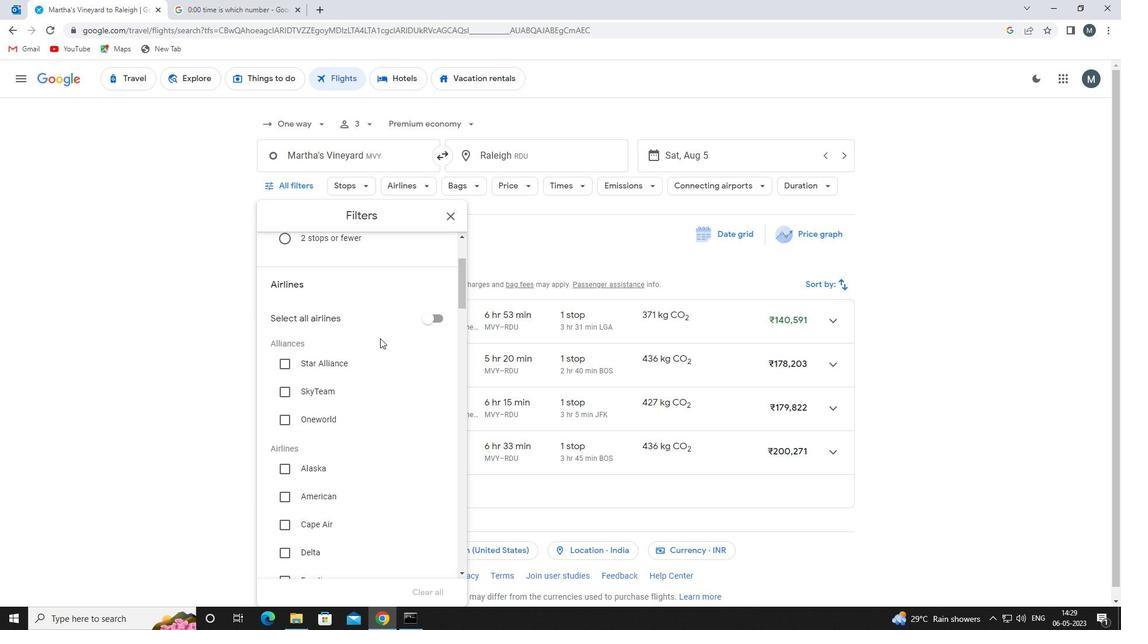
Action: Mouse scrolled (379, 338) with delta (0, 0)
Screenshot: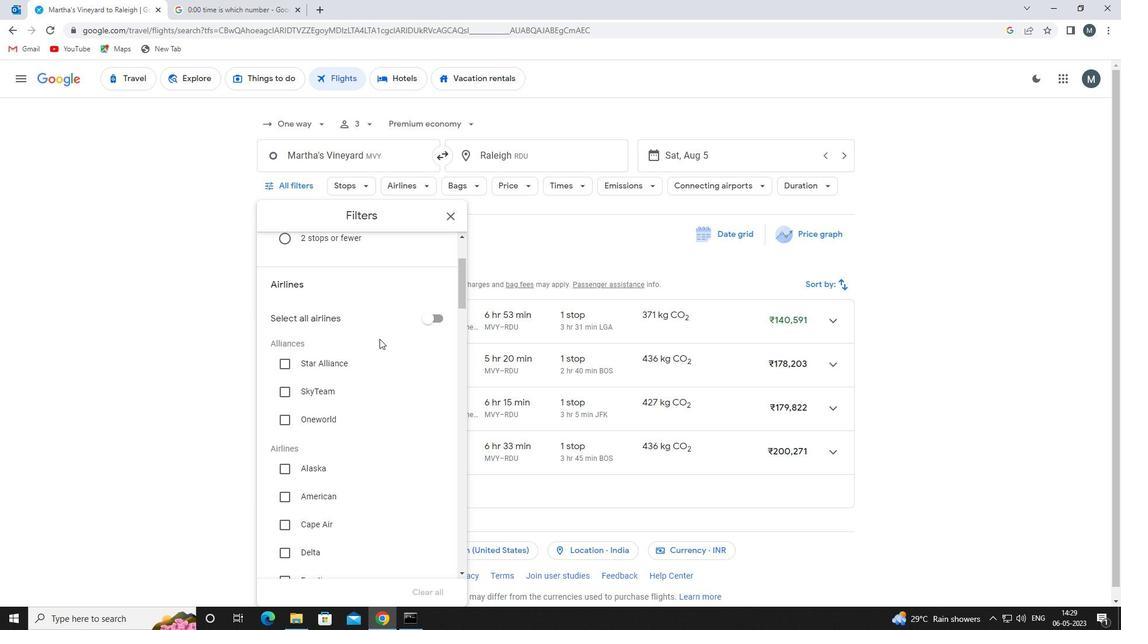
Action: Mouse moved to (387, 340)
Screenshot: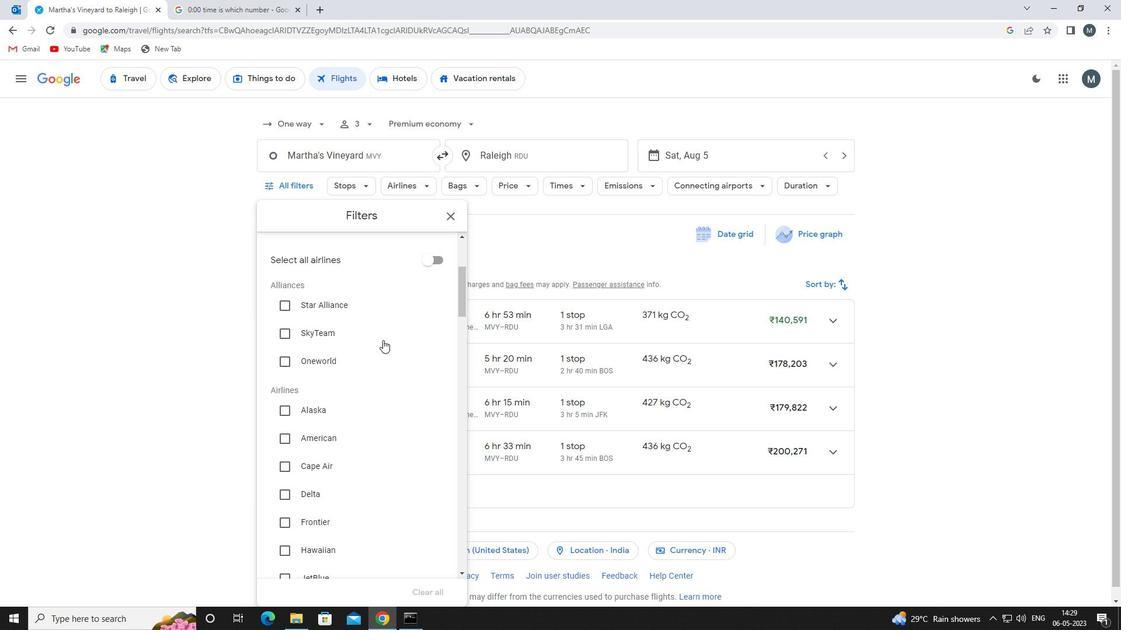 
Action: Mouse scrolled (387, 339) with delta (0, 0)
Screenshot: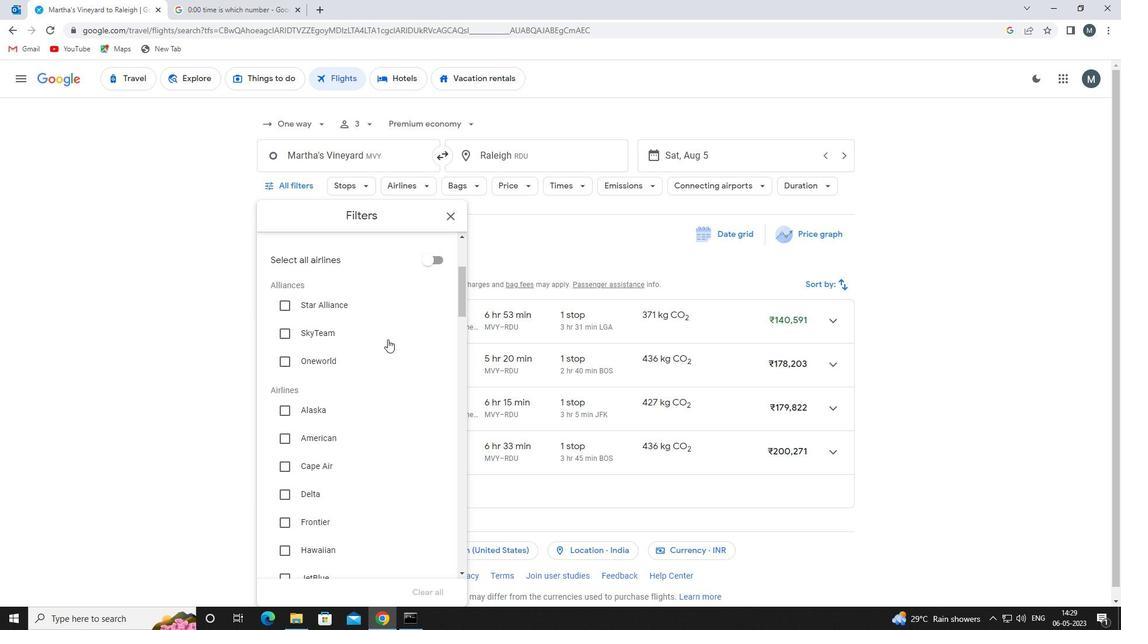 
Action: Mouse moved to (396, 337)
Screenshot: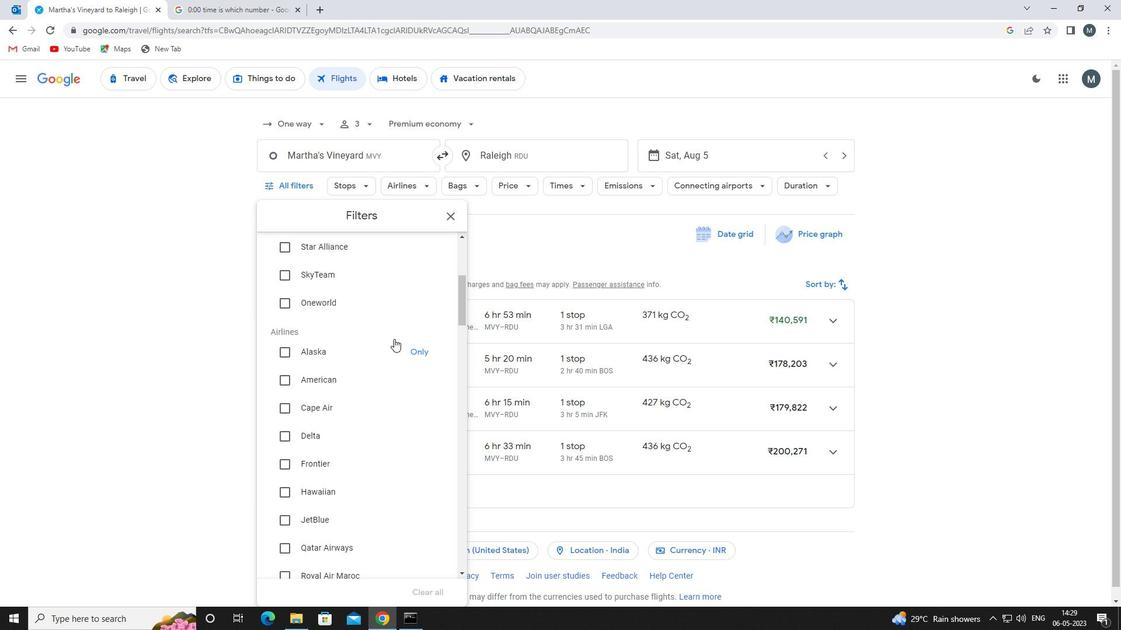 
Action: Mouse scrolled (396, 337) with delta (0, 0)
Screenshot: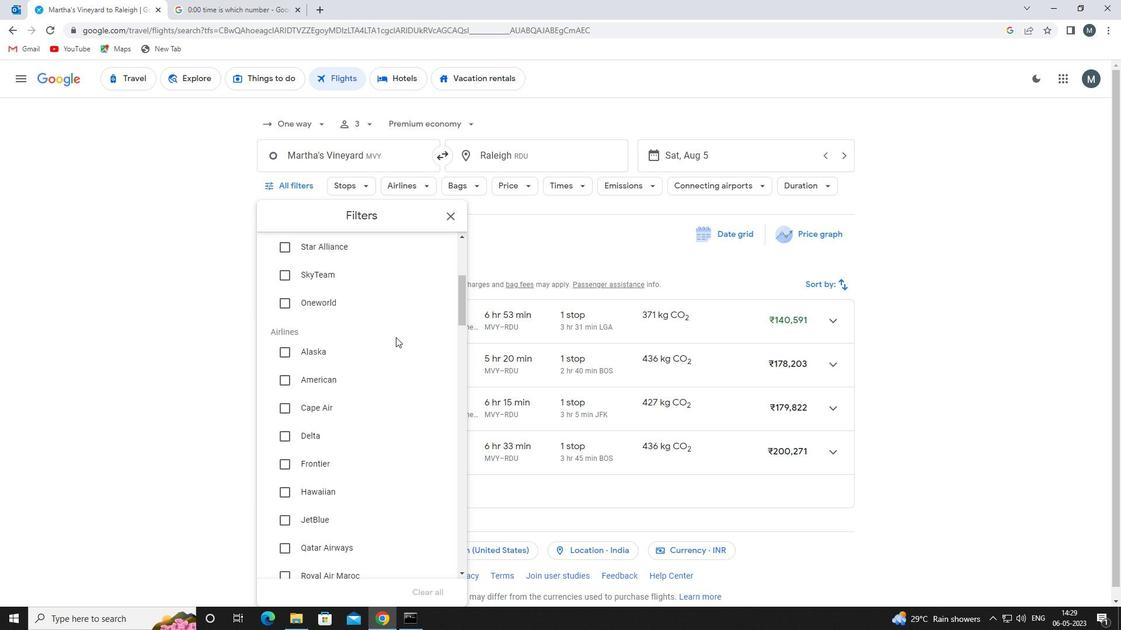 
Action: Mouse scrolled (396, 337) with delta (0, 0)
Screenshot: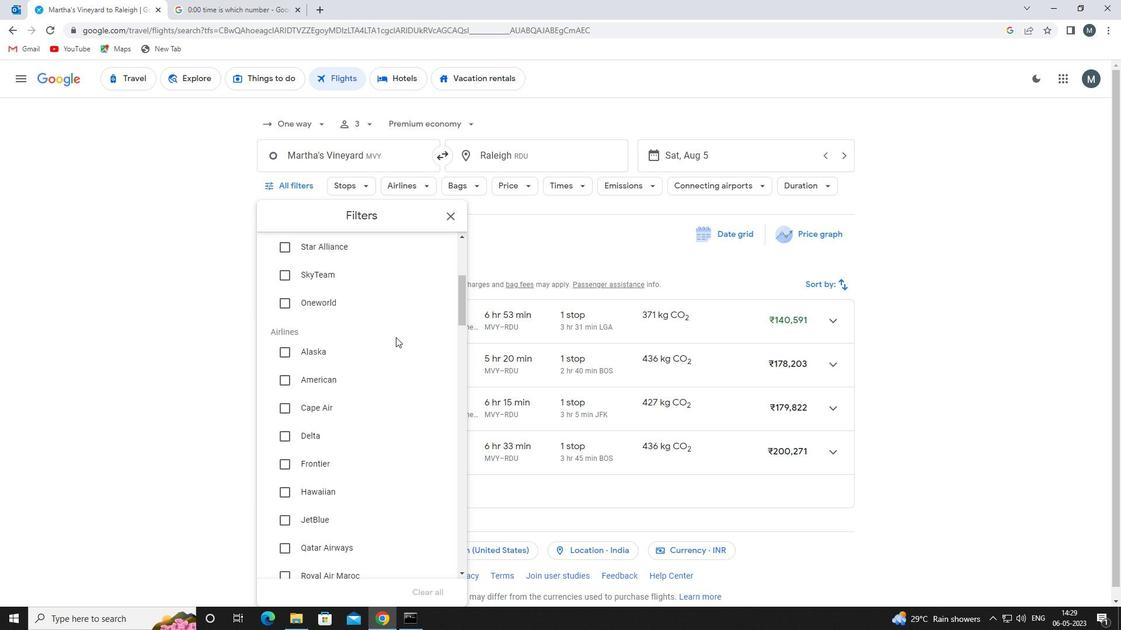 
Action: Mouse moved to (396, 338)
Screenshot: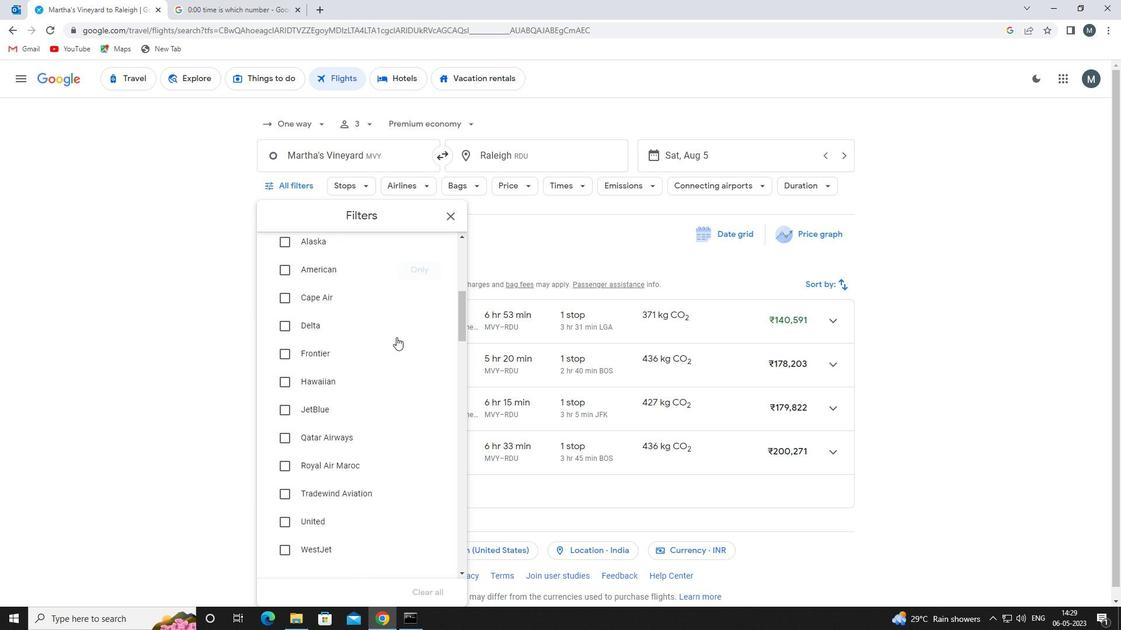 
Action: Mouse scrolled (396, 338) with delta (0, 0)
Screenshot: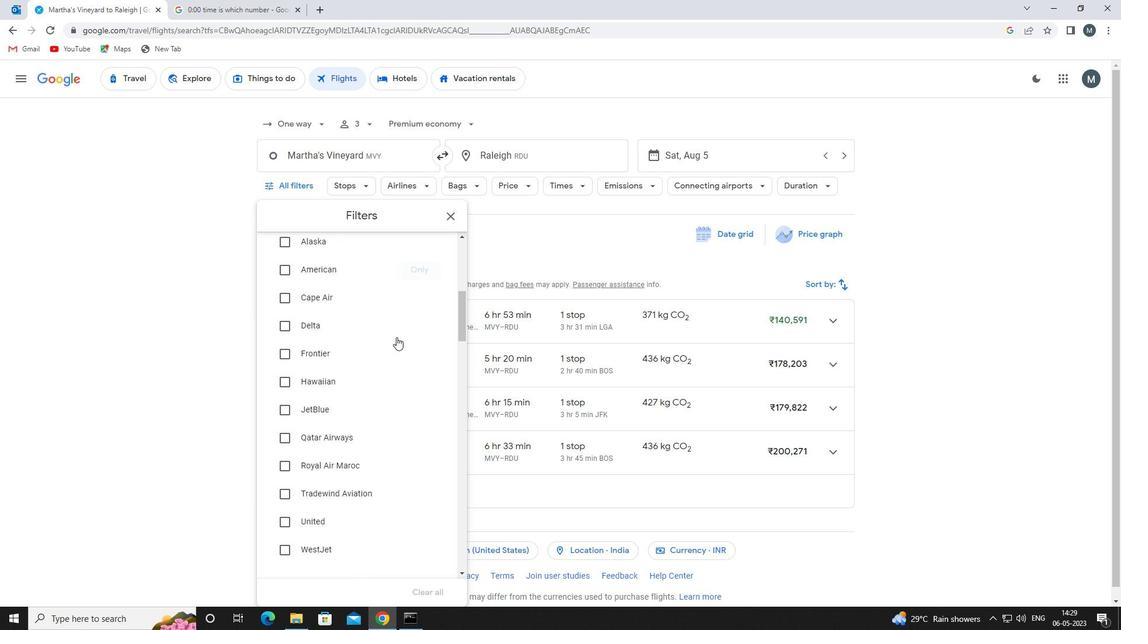 
Action: Mouse moved to (396, 340)
Screenshot: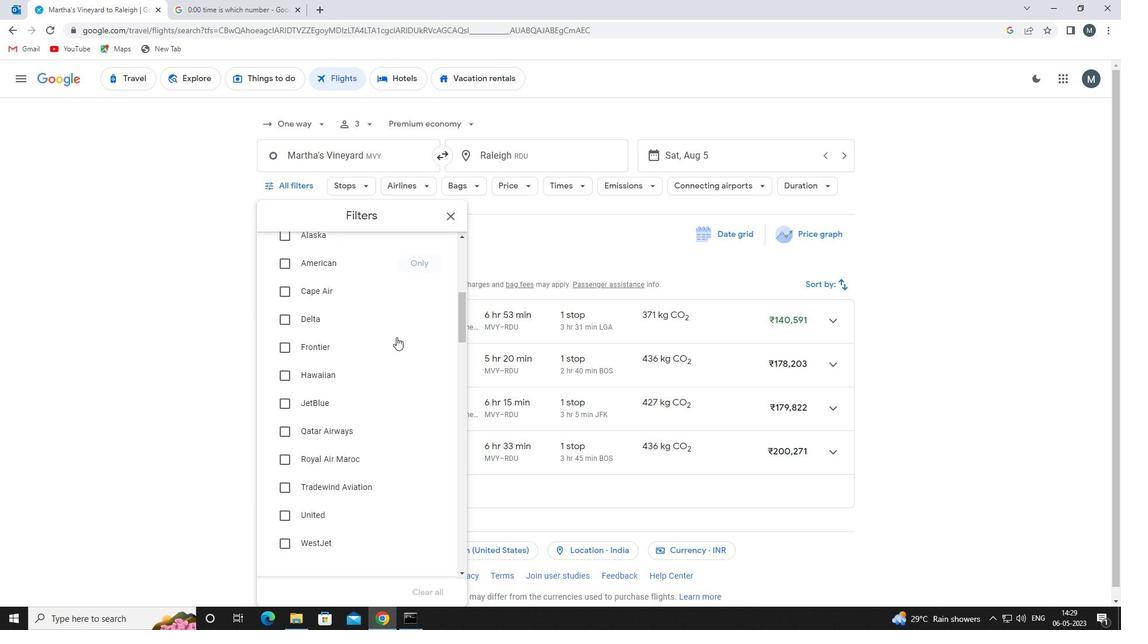 
Action: Mouse scrolled (396, 339) with delta (0, 0)
Screenshot: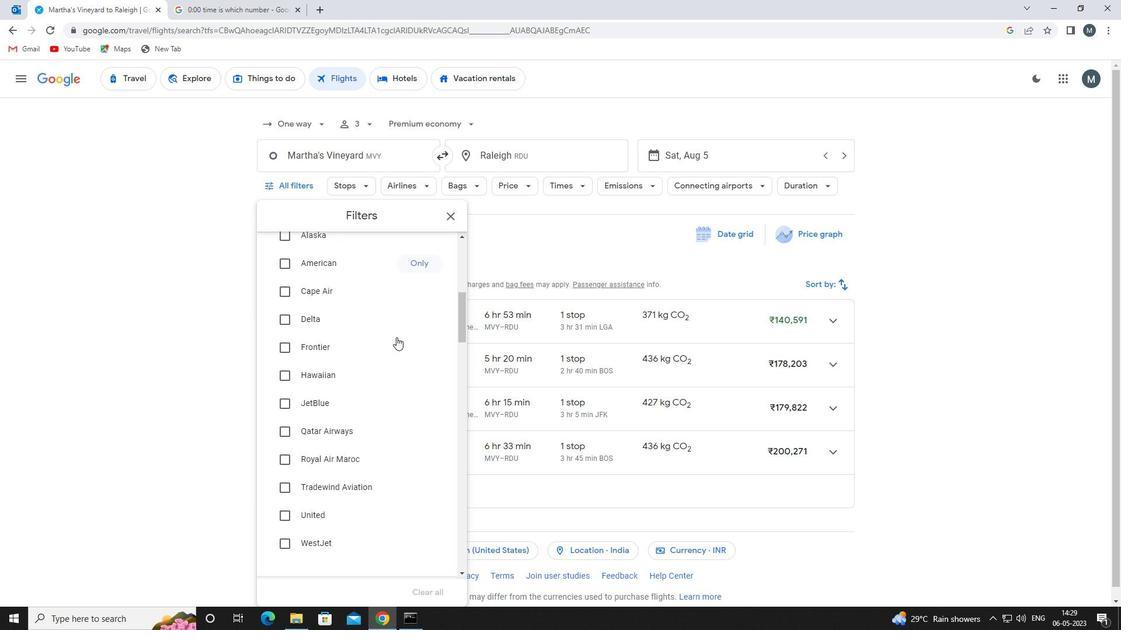 
Action: Mouse moved to (394, 344)
Screenshot: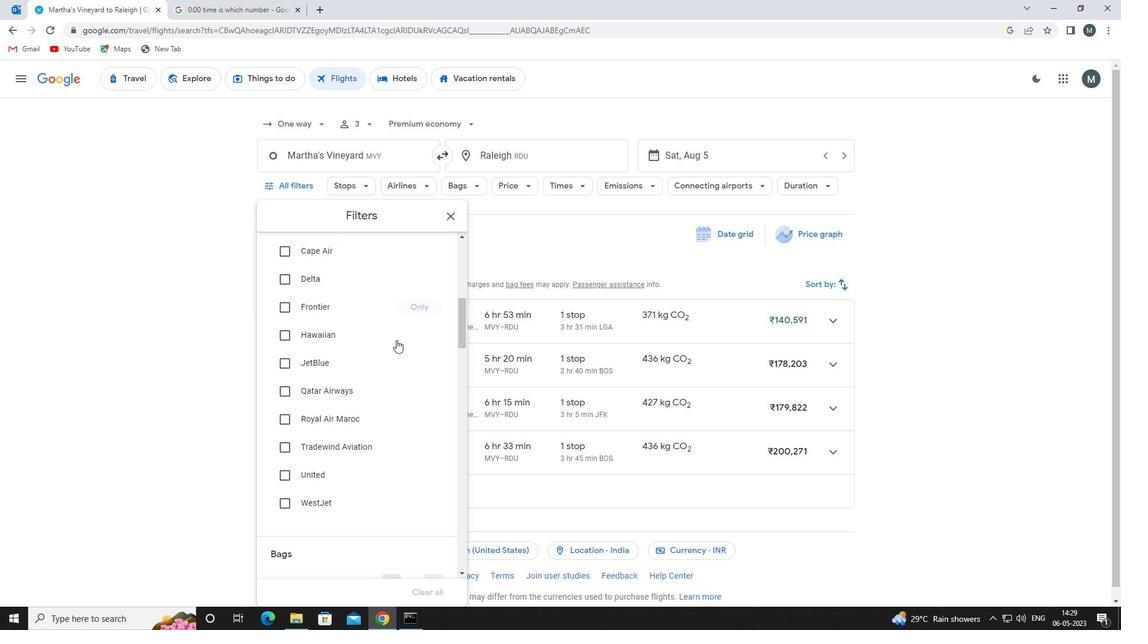 
Action: Mouse scrolled (394, 343) with delta (0, 0)
Screenshot: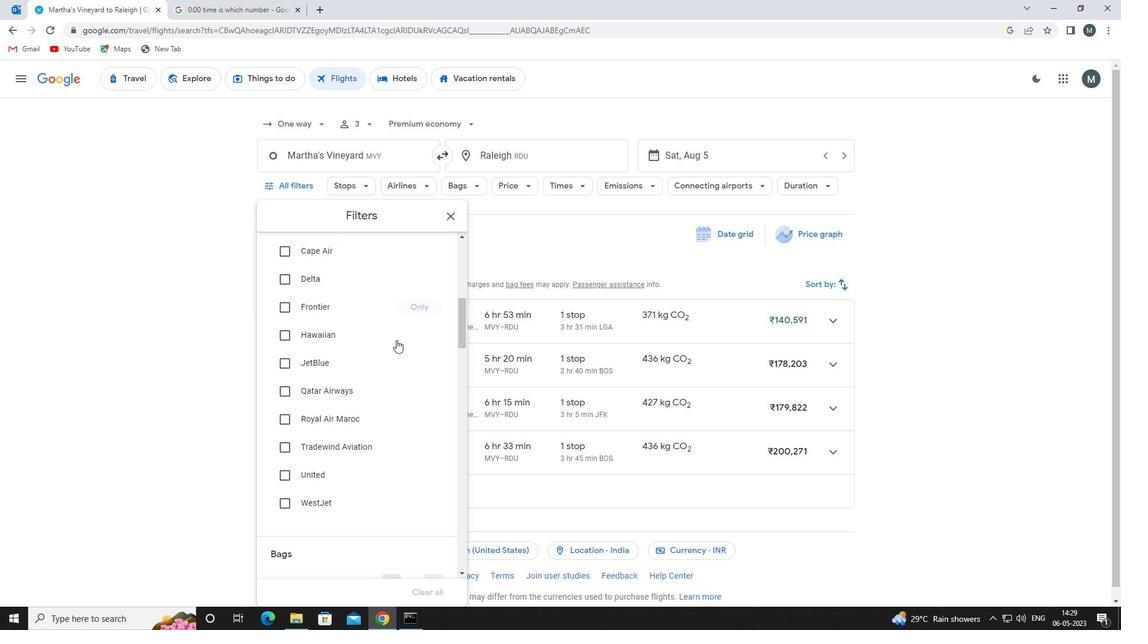
Action: Mouse moved to (394, 348)
Screenshot: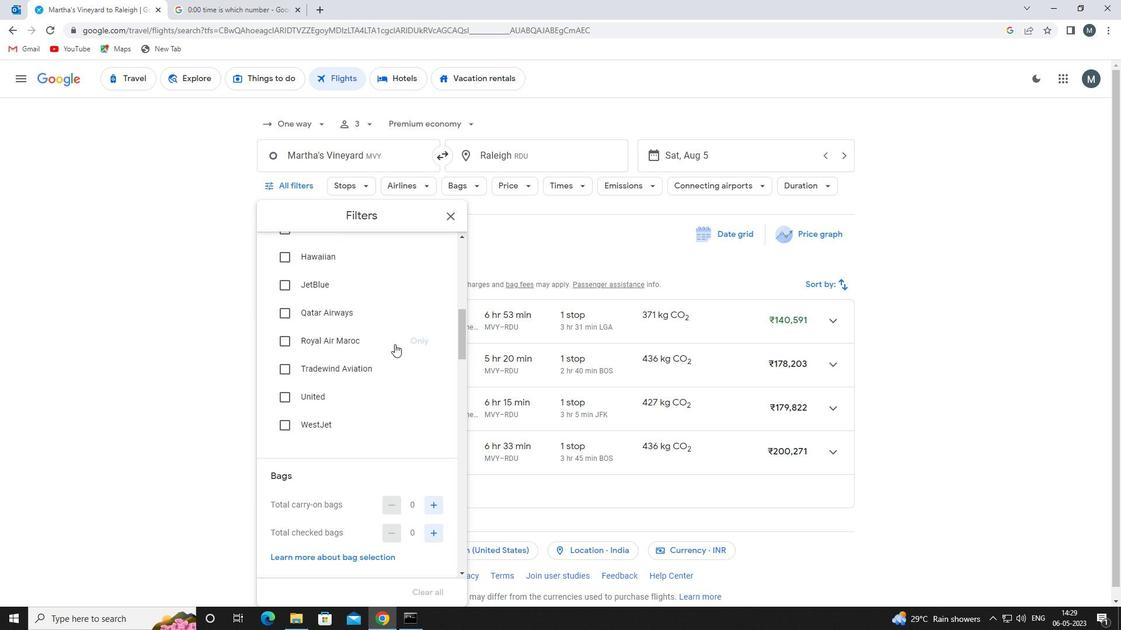 
Action: Mouse scrolled (394, 347) with delta (0, 0)
Screenshot: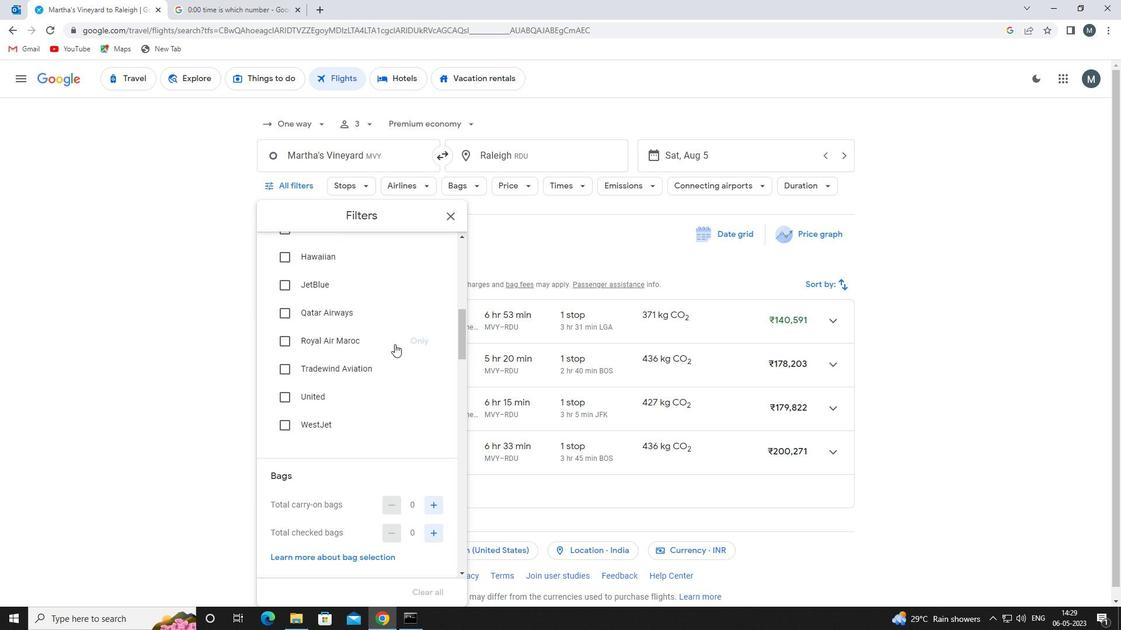 
Action: Mouse moved to (441, 414)
Screenshot: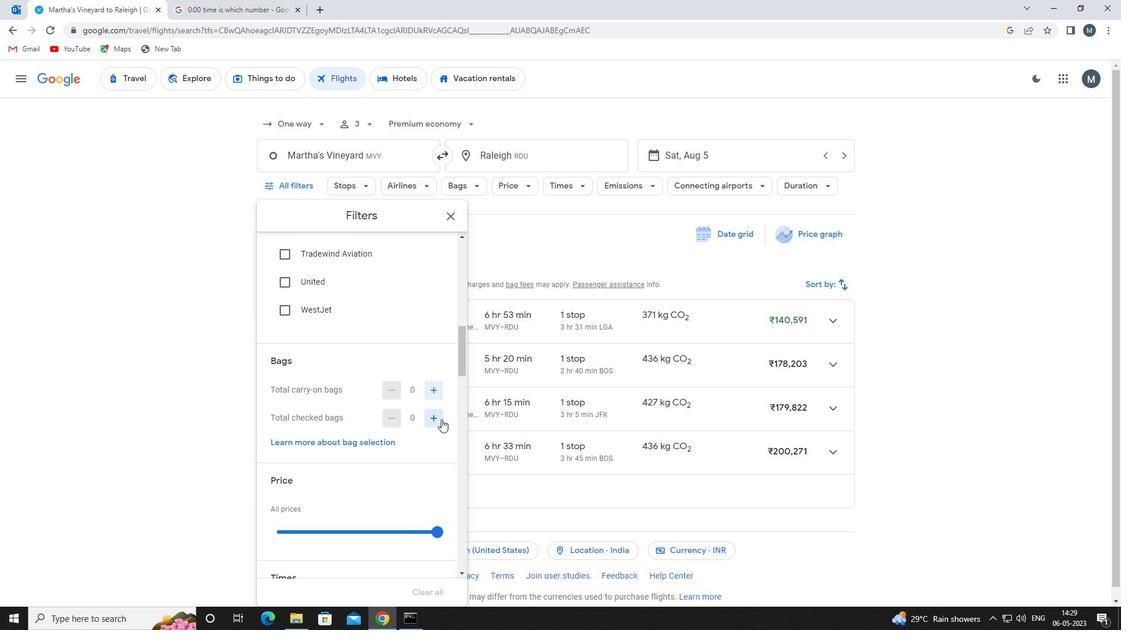 
Action: Mouse pressed left at (441, 414)
Screenshot: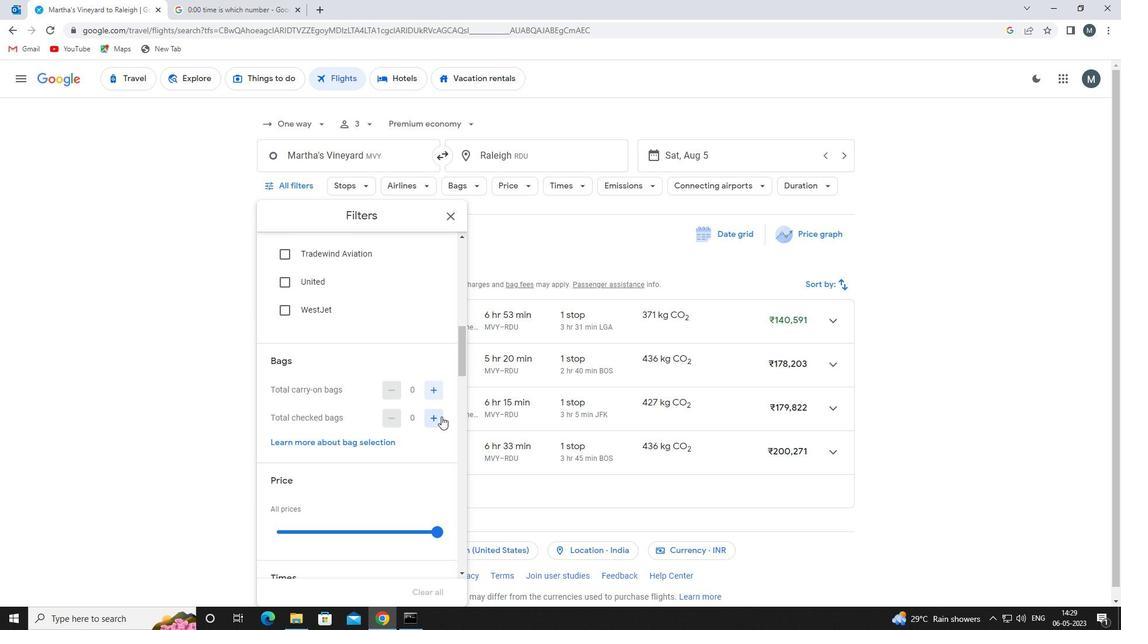 
Action: Mouse moved to (441, 414)
Screenshot: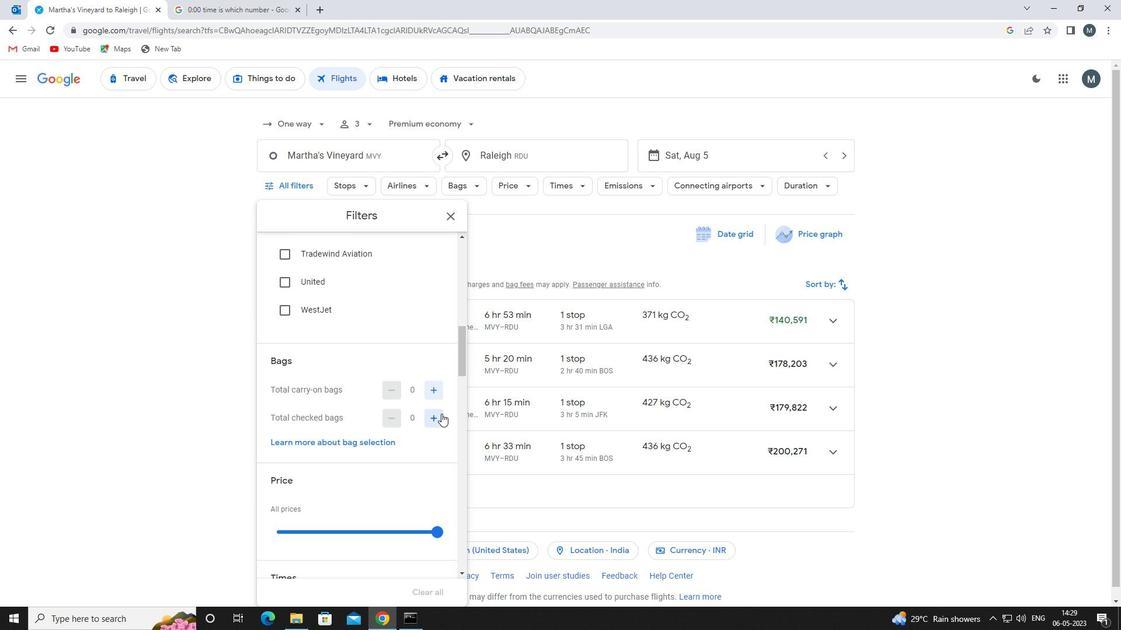 
Action: Mouse pressed left at (441, 414)
Screenshot: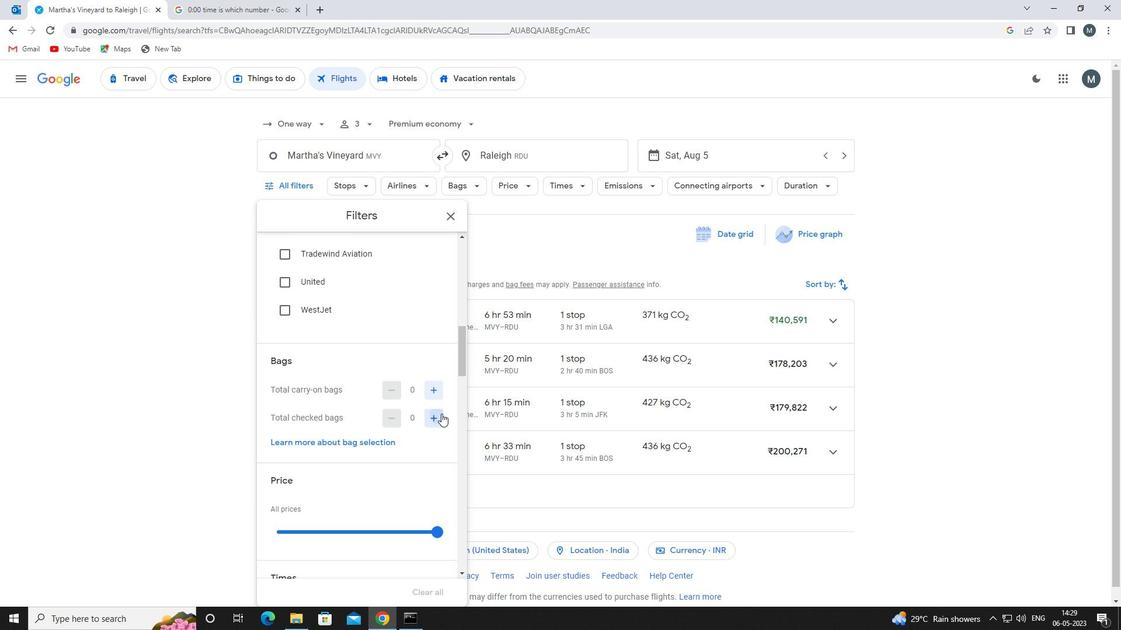 
Action: Mouse moved to (441, 414)
Screenshot: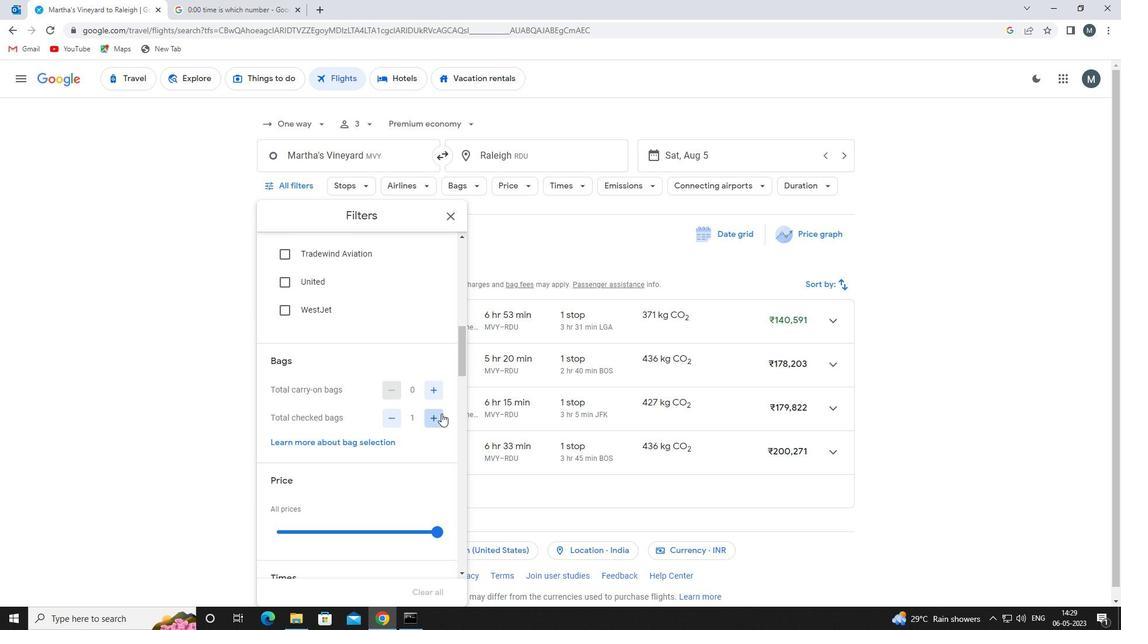 
Action: Mouse pressed left at (441, 414)
Screenshot: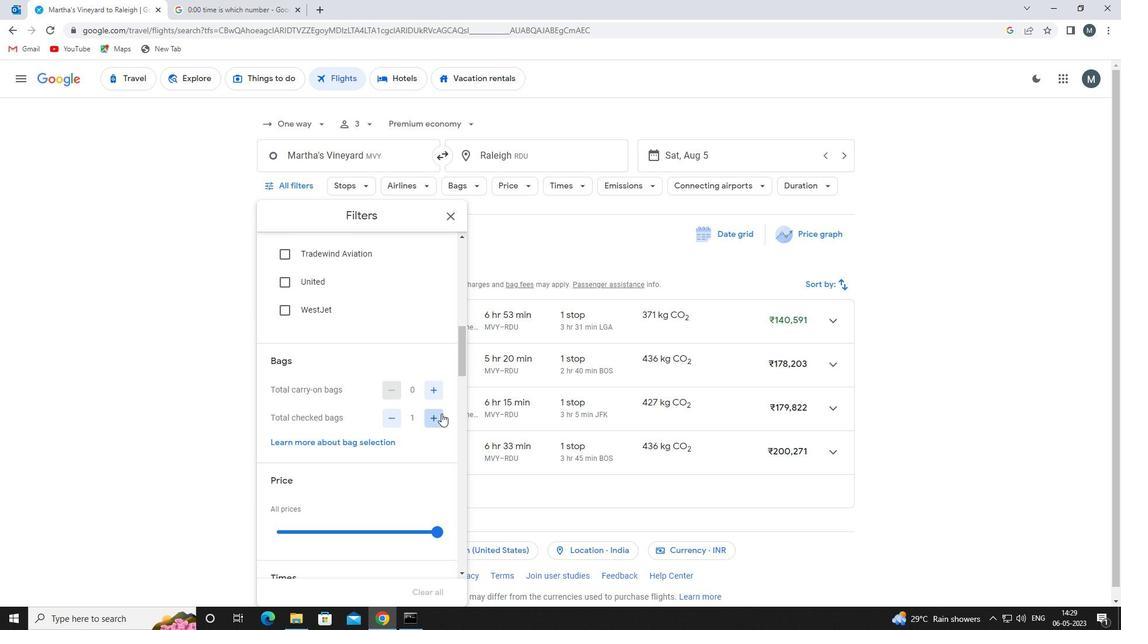 
Action: Mouse moved to (441, 417)
Screenshot: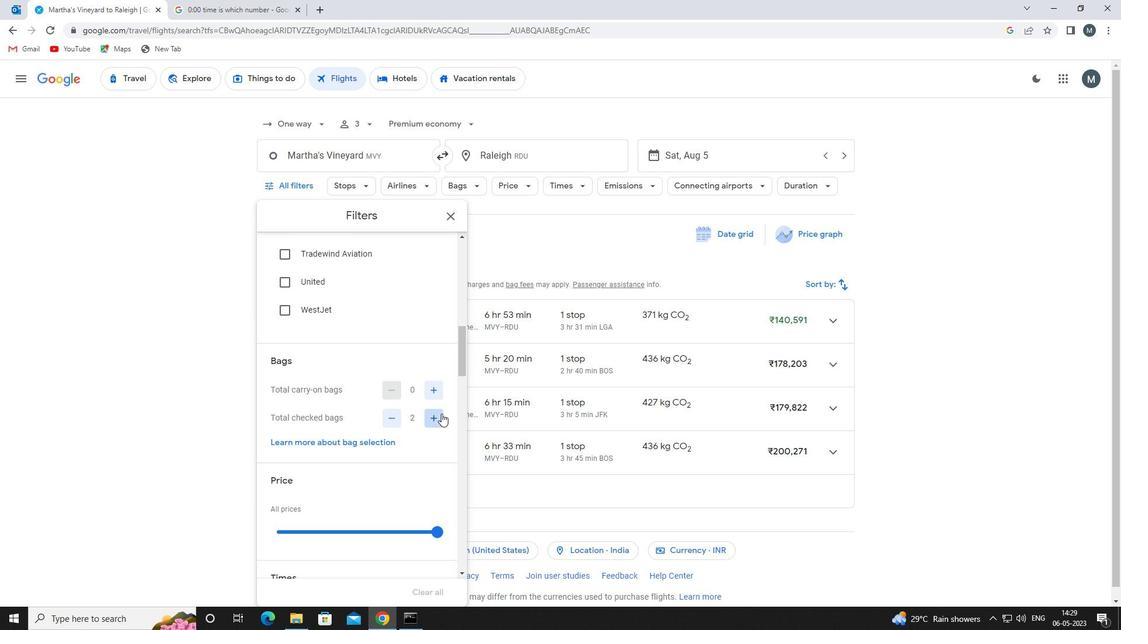 
Action: Mouse pressed left at (441, 417)
Screenshot: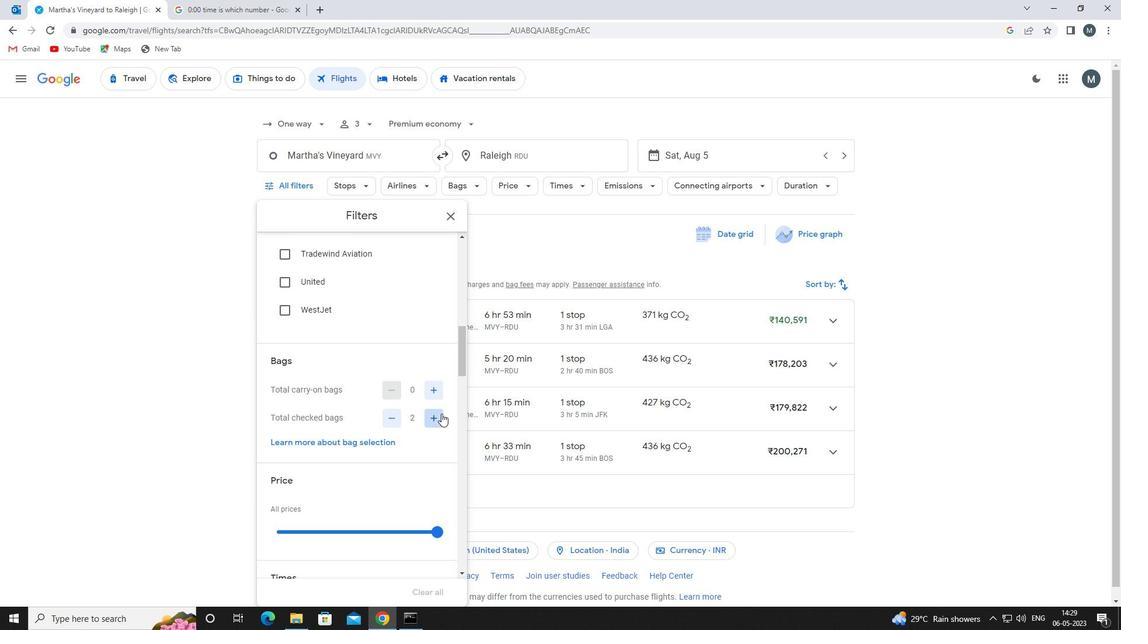
Action: Mouse moved to (441, 417)
Screenshot: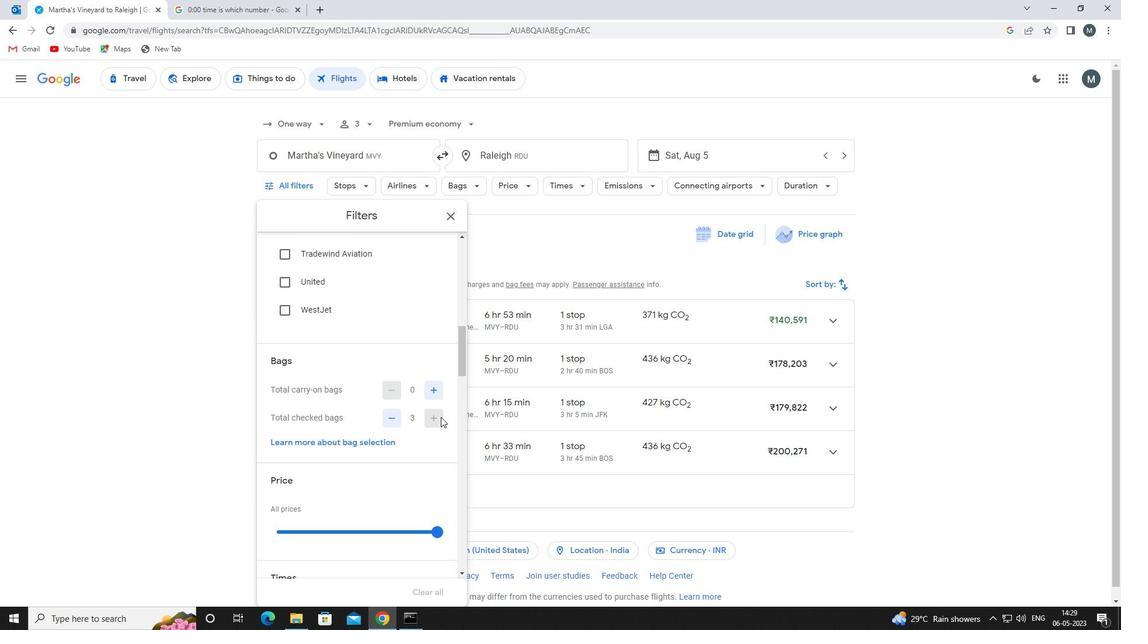 
Action: Mouse pressed left at (441, 417)
Screenshot: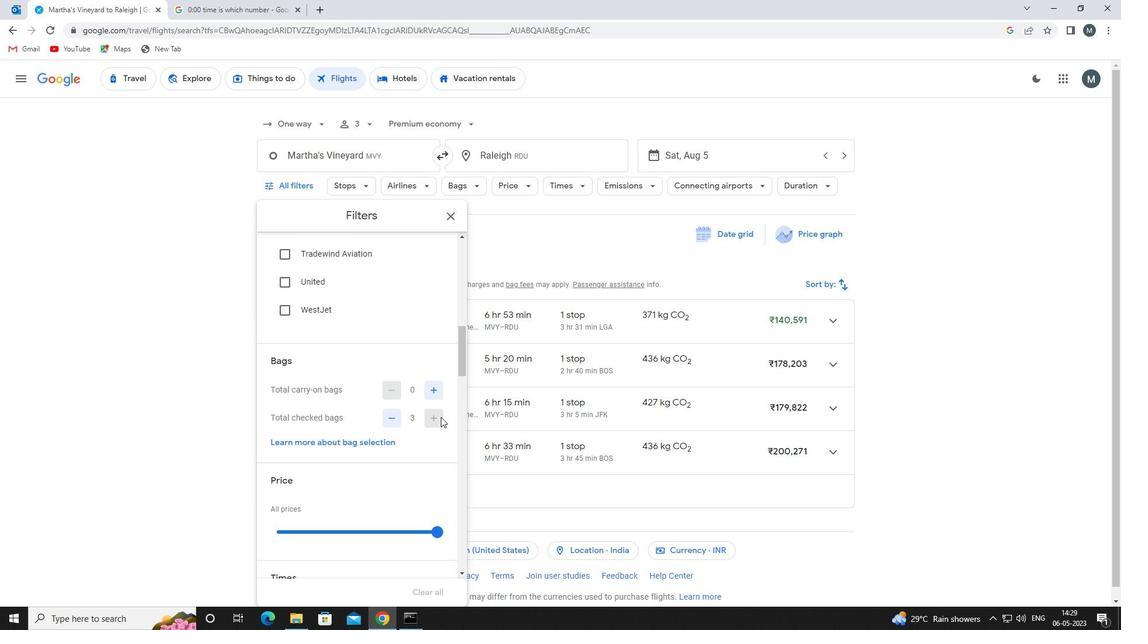 
Action: Mouse moved to (442, 418)
Screenshot: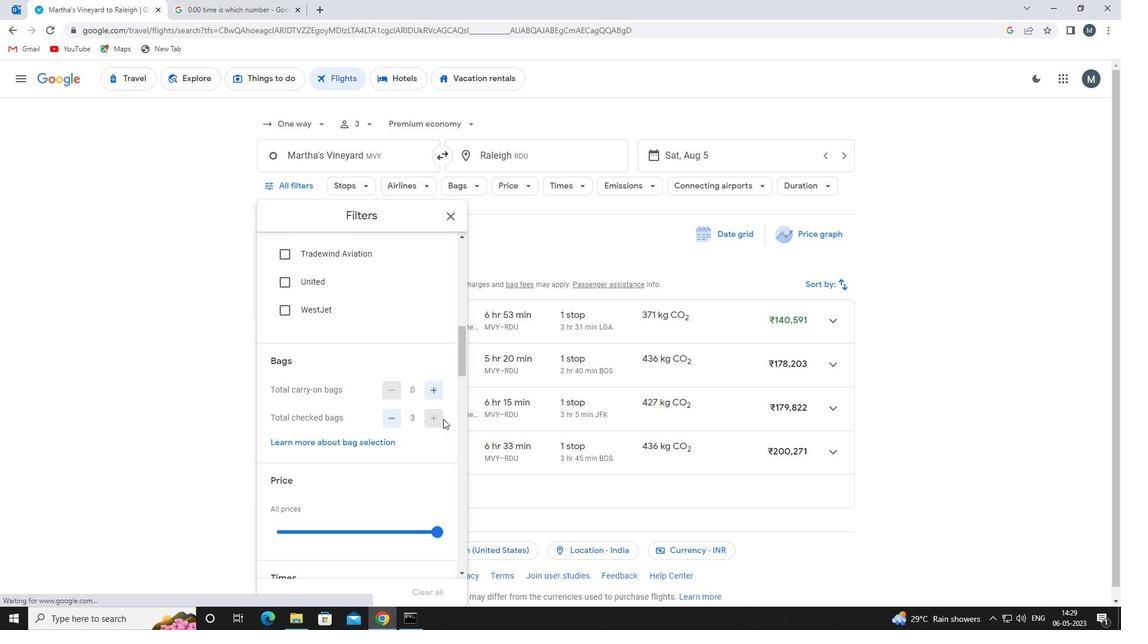 
Action: Mouse pressed left at (442, 418)
Screenshot: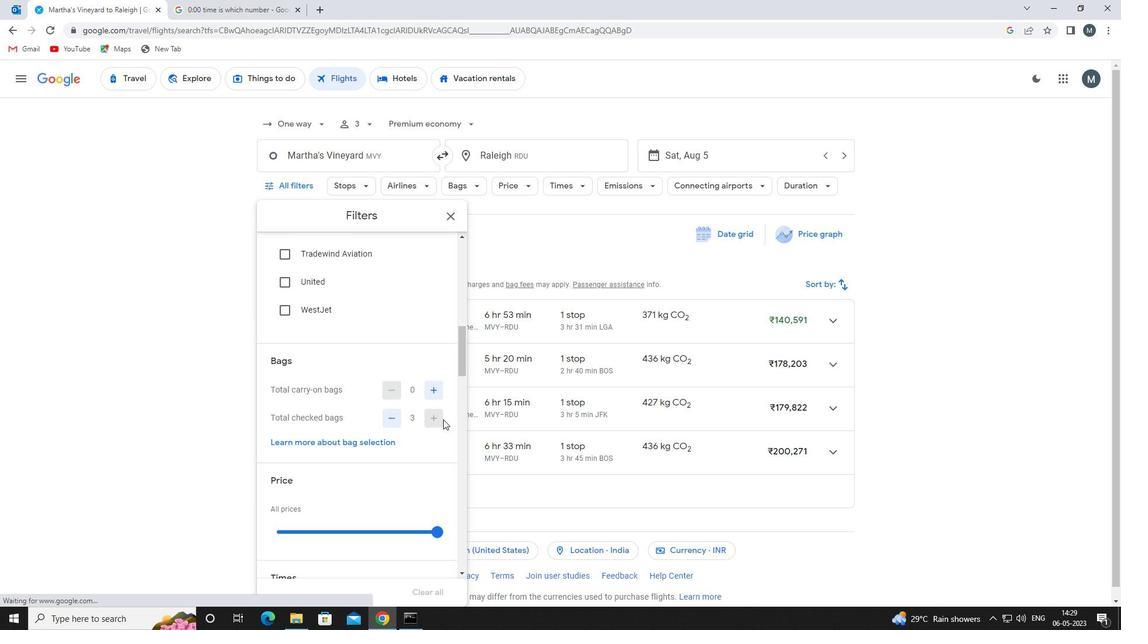 
Action: Mouse moved to (403, 378)
Screenshot: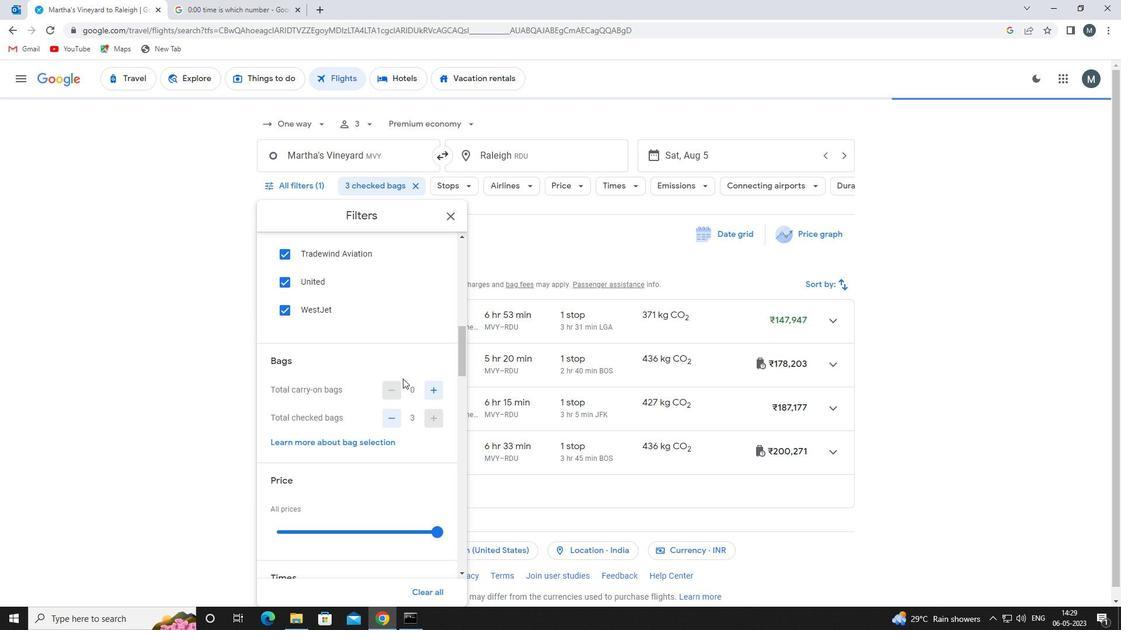 
Action: Mouse scrolled (403, 377) with delta (0, 0)
Screenshot: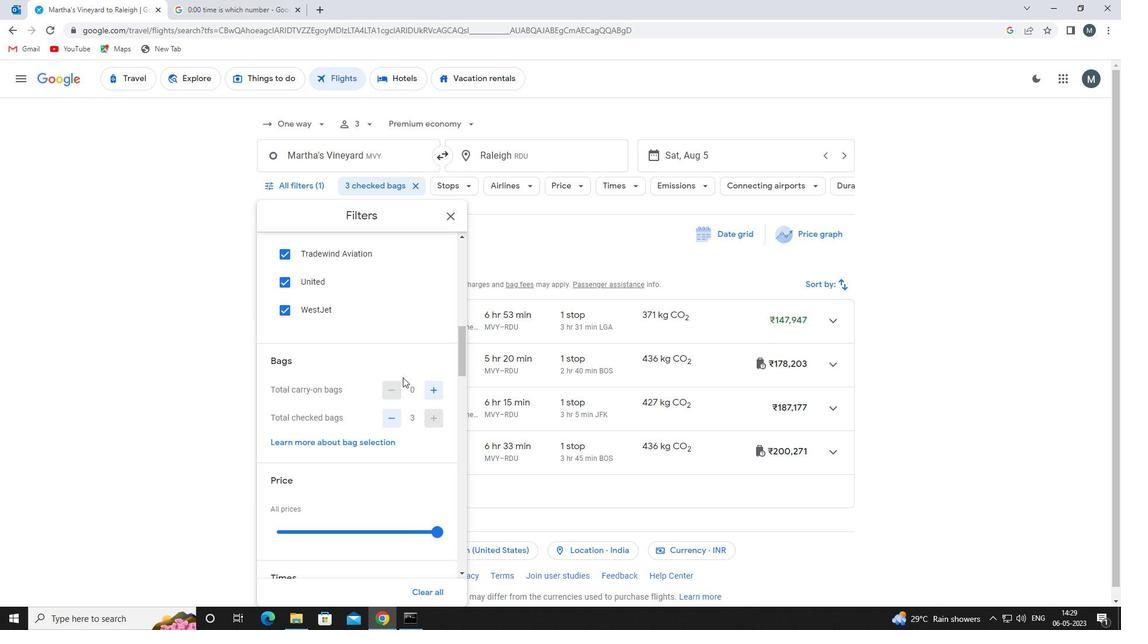 
Action: Mouse scrolled (403, 377) with delta (0, 0)
Screenshot: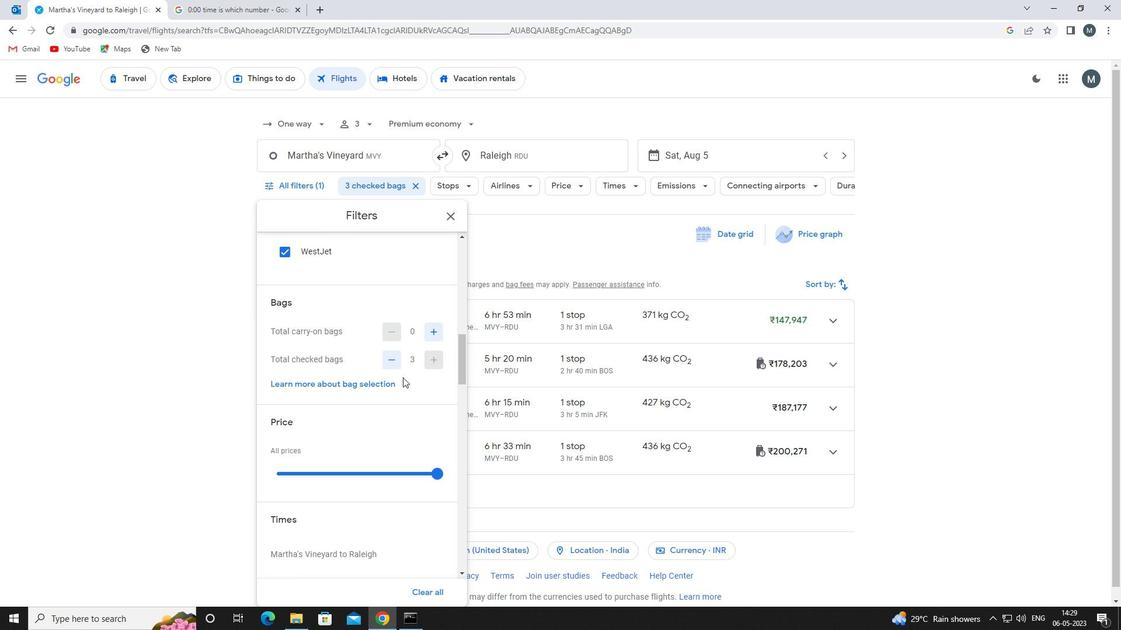 
Action: Mouse moved to (403, 378)
Screenshot: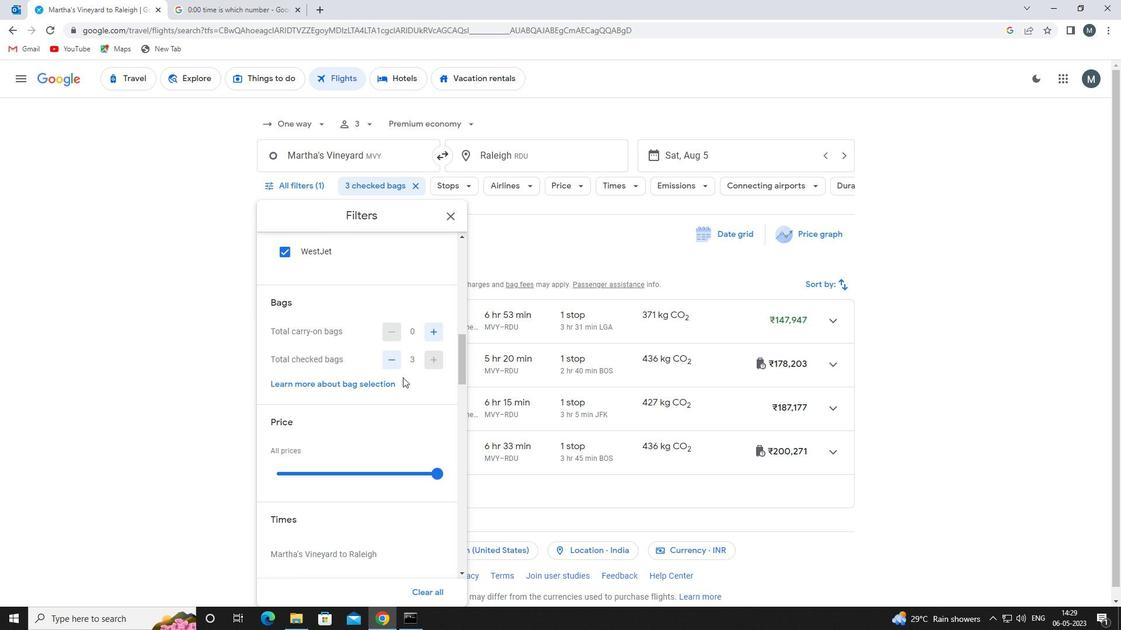 
Action: Mouse scrolled (403, 378) with delta (0, 0)
Screenshot: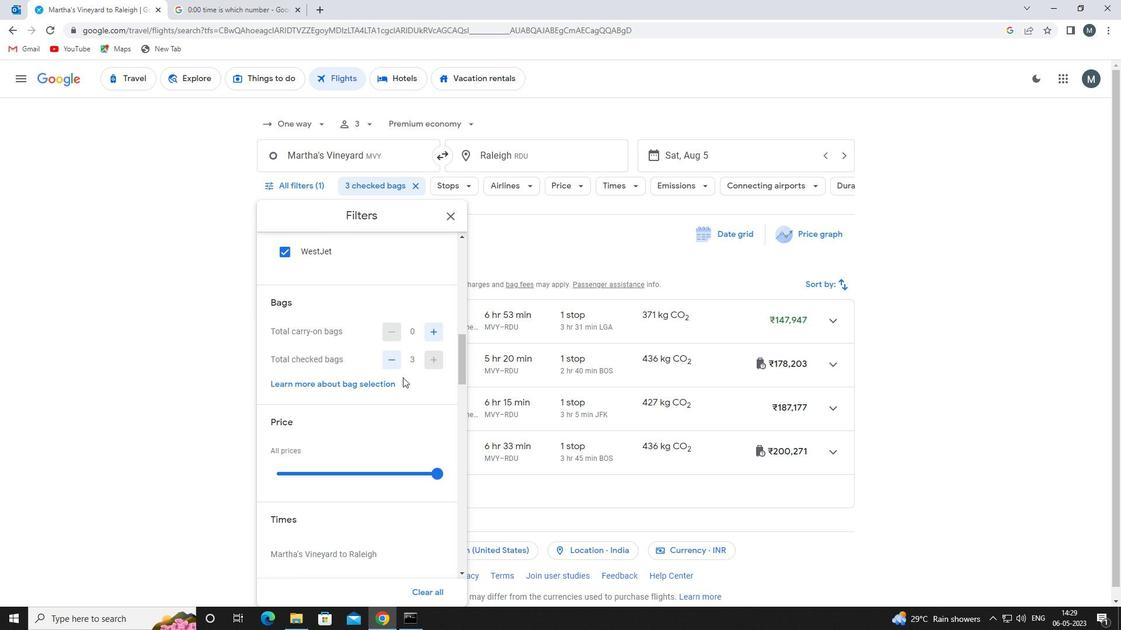
Action: Mouse moved to (381, 357)
Screenshot: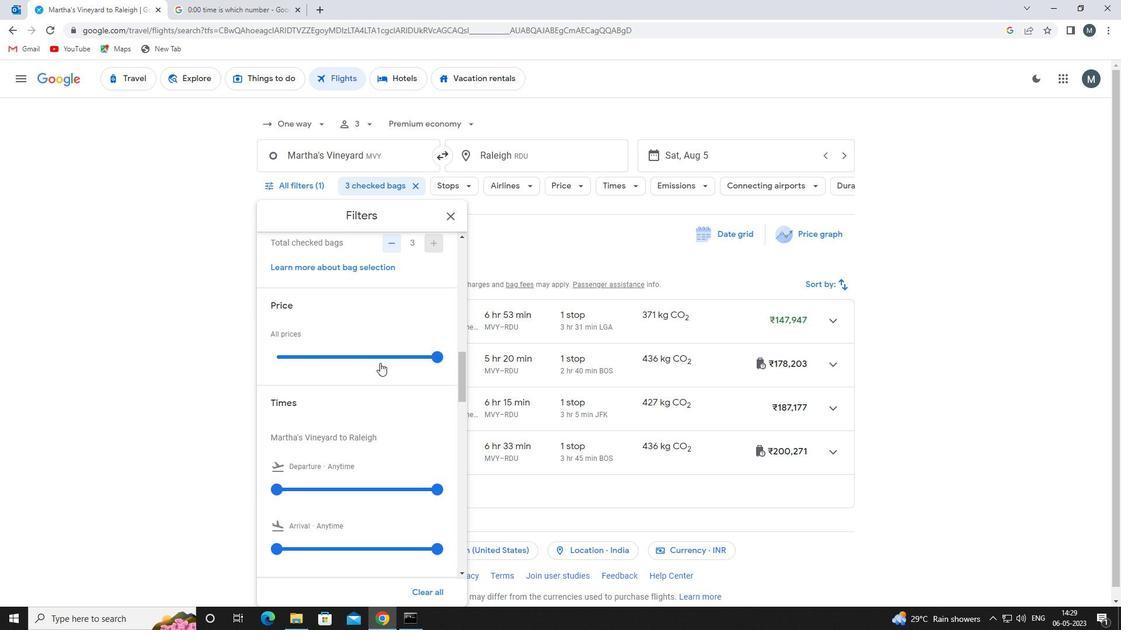 
Action: Mouse pressed left at (381, 357)
Screenshot: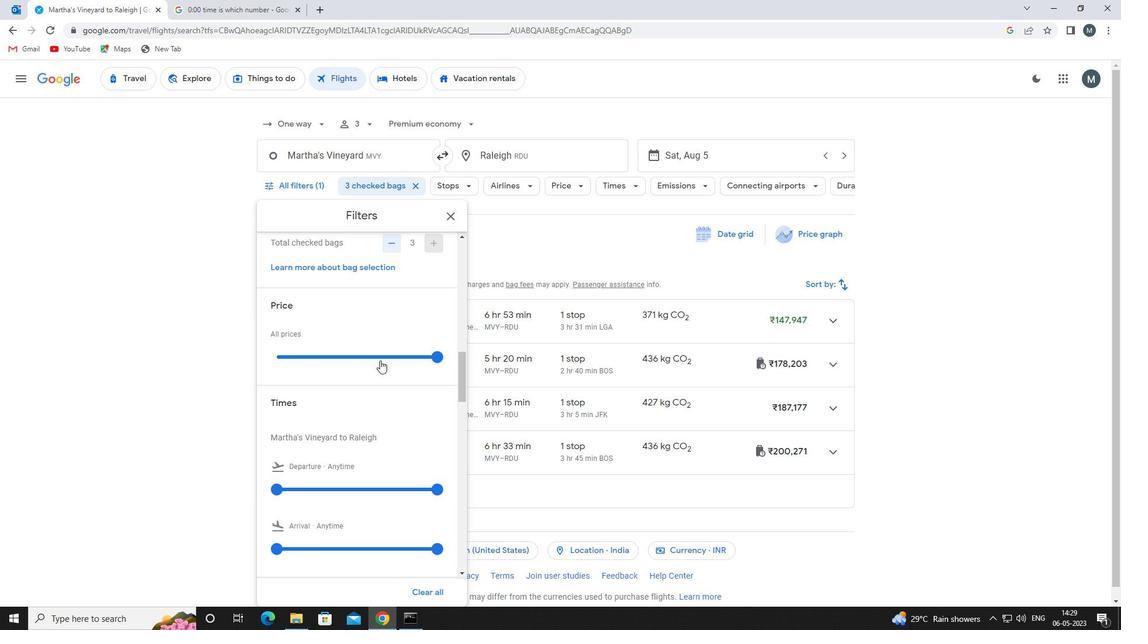 
Action: Mouse pressed left at (381, 357)
Screenshot: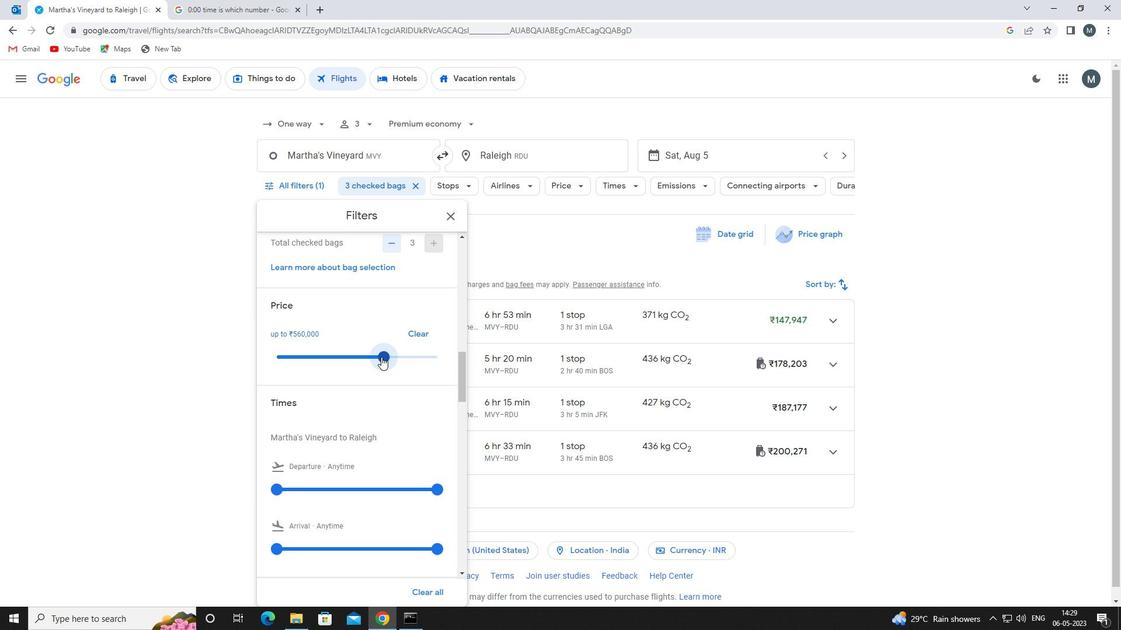 
Action: Mouse moved to (360, 347)
Screenshot: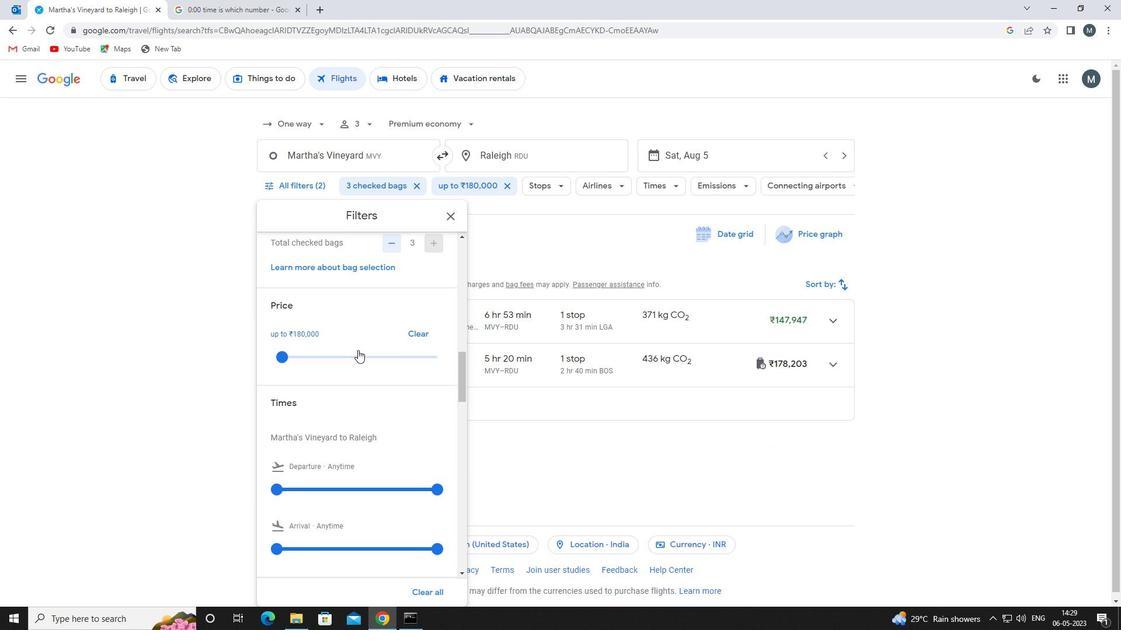 
Action: Mouse scrolled (360, 346) with delta (0, 0)
Screenshot: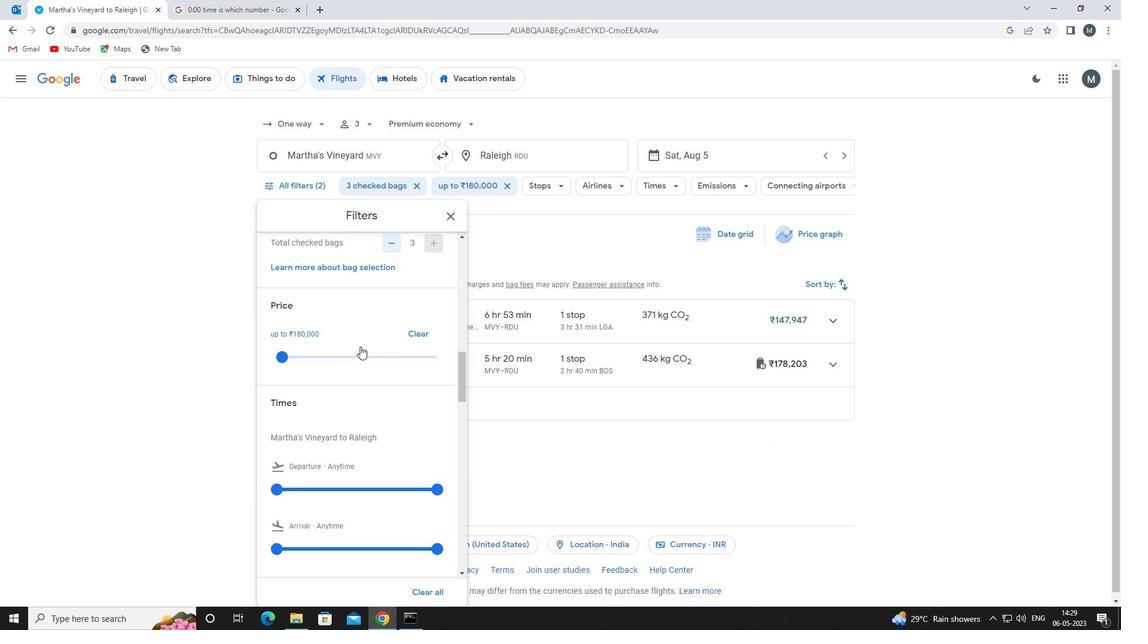 
Action: Mouse scrolled (360, 346) with delta (0, 0)
Screenshot: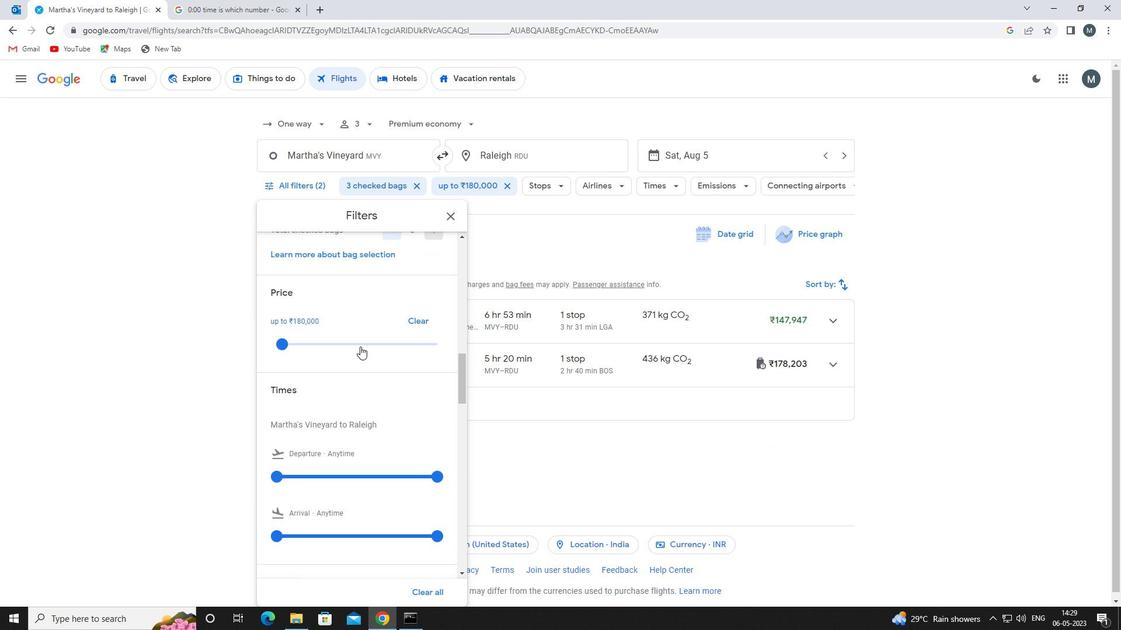 
Action: Mouse moved to (278, 371)
Screenshot: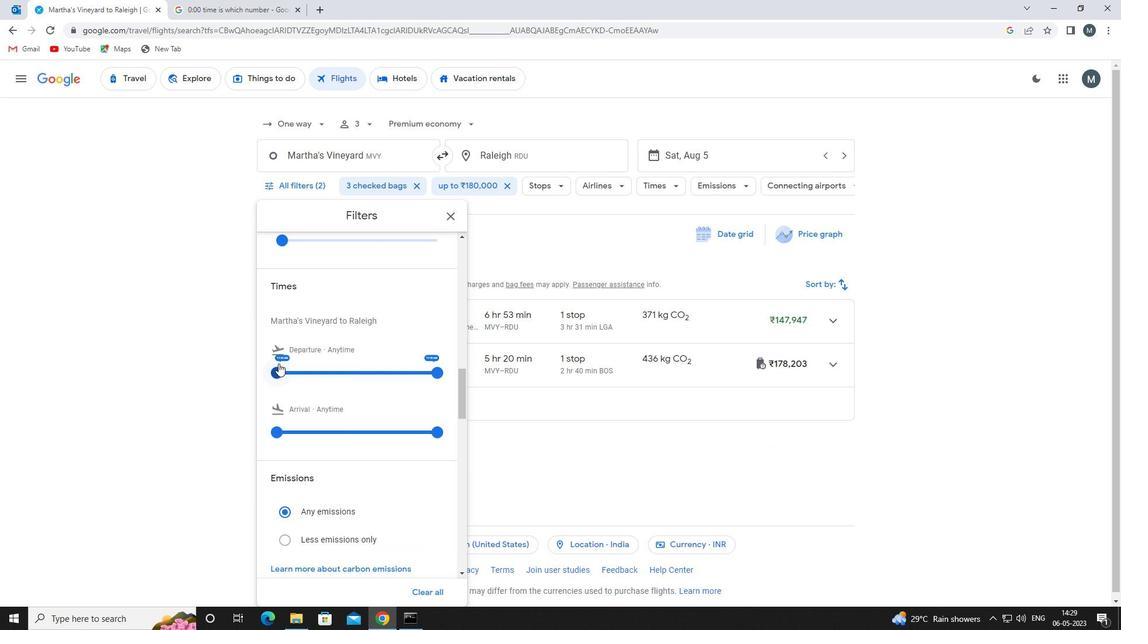 
Action: Mouse pressed left at (278, 371)
Screenshot: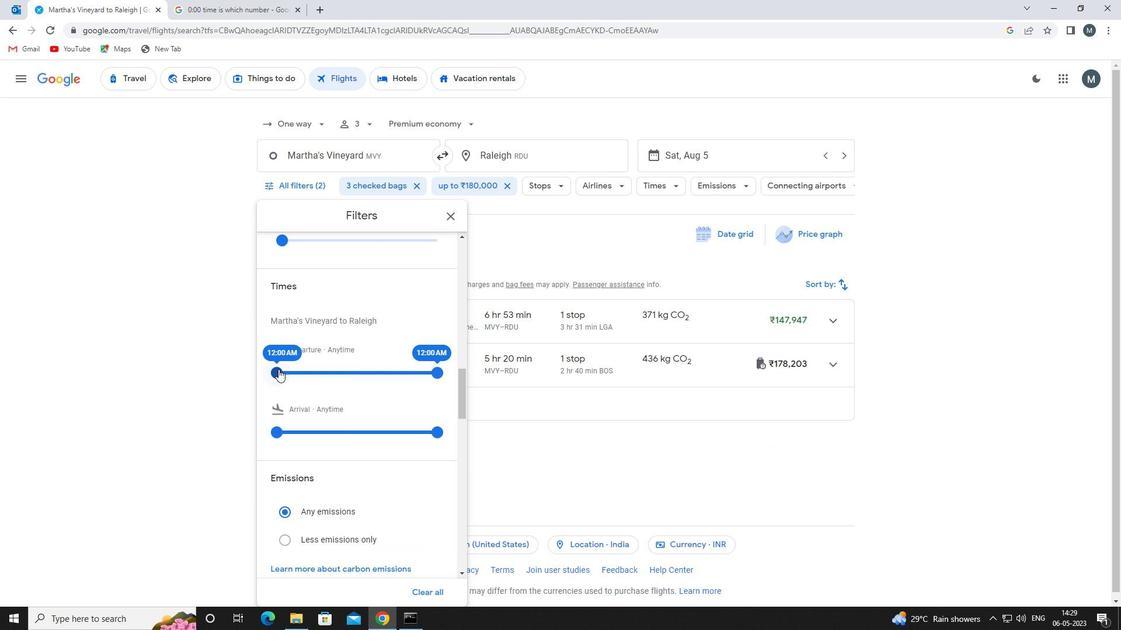 
Action: Mouse moved to (435, 372)
Screenshot: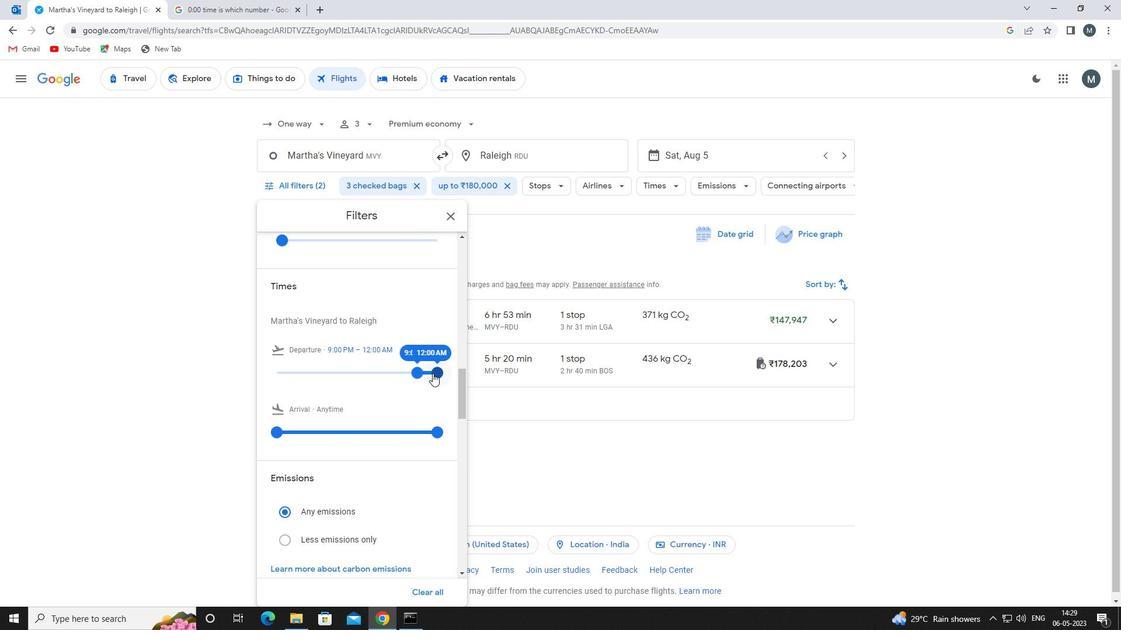 
Action: Mouse pressed left at (435, 372)
Screenshot: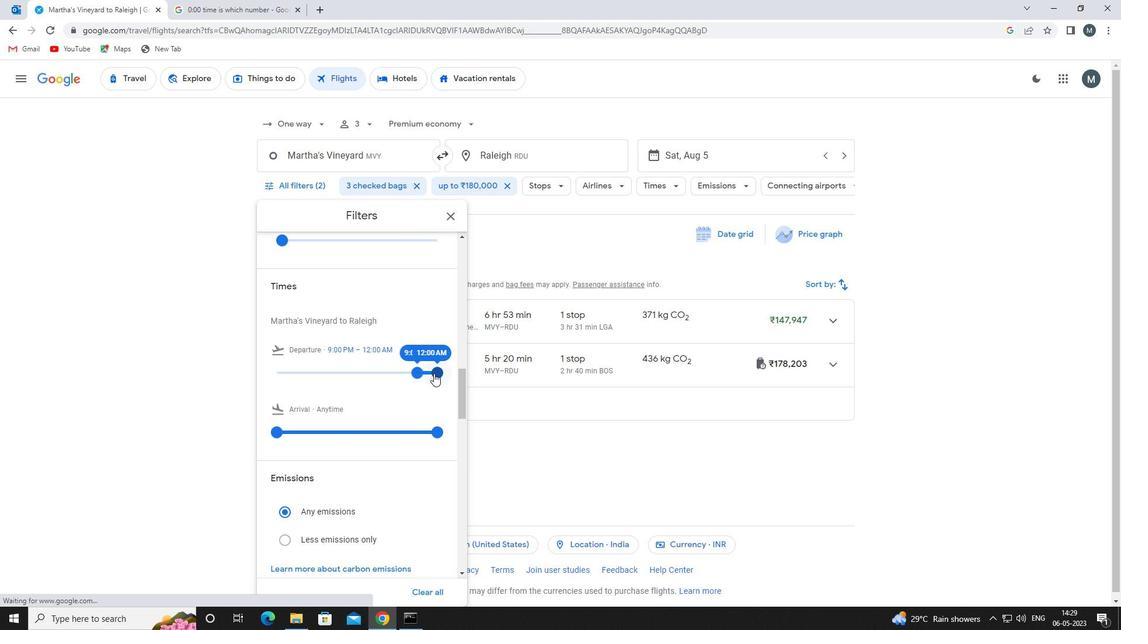 
Action: Mouse moved to (453, 215)
Screenshot: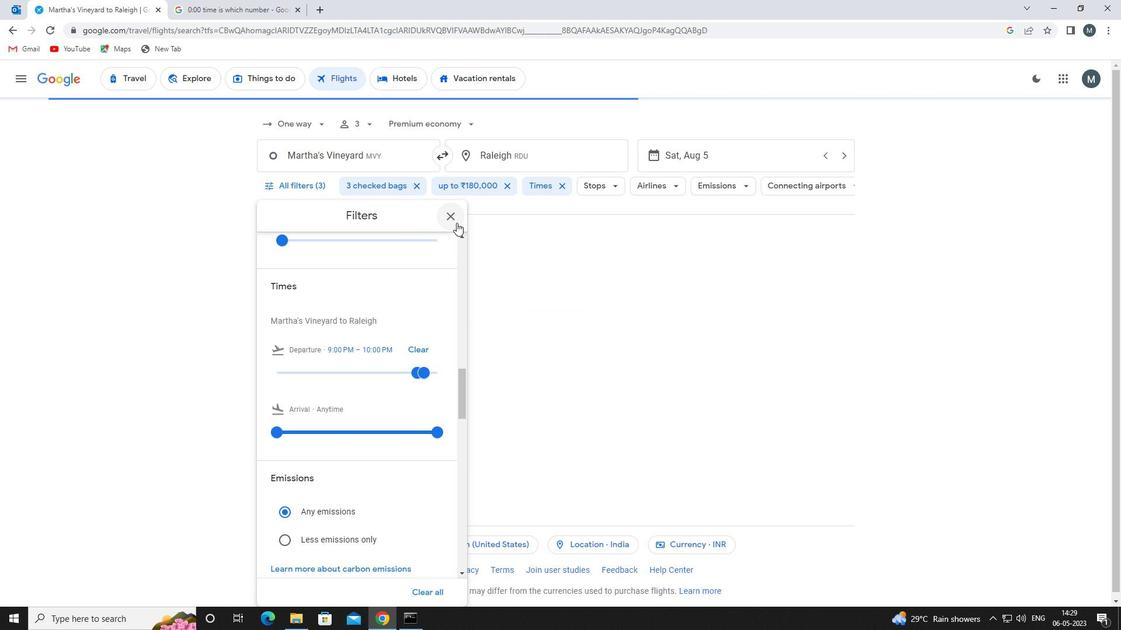 
Action: Mouse pressed left at (453, 215)
Screenshot: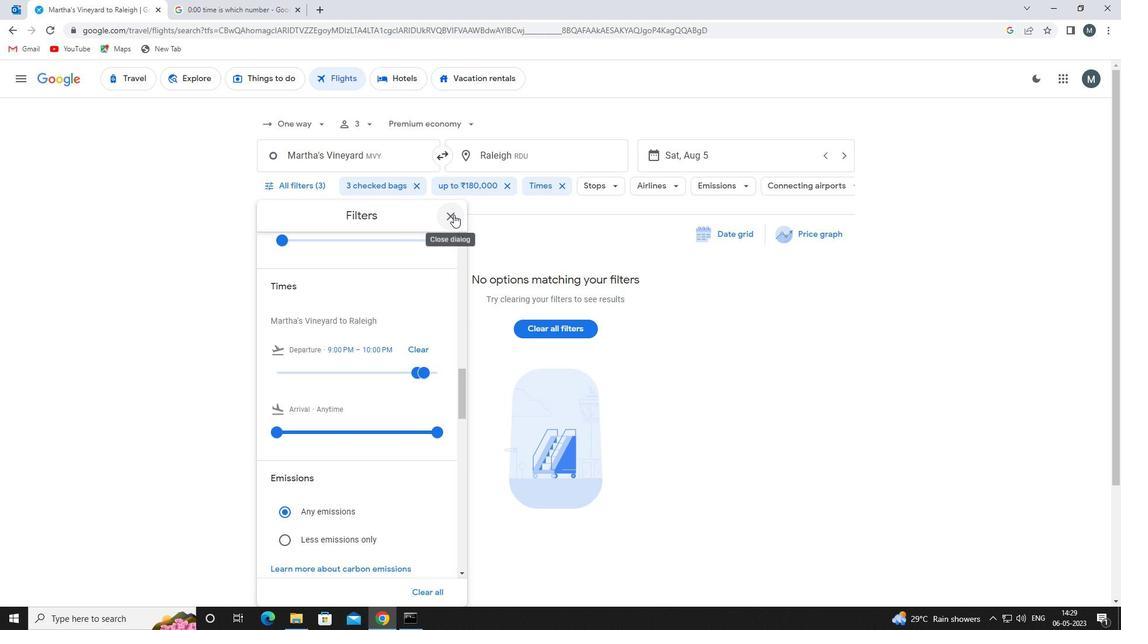 
